 Task: Create a due date automation trigger when advanced on, 2 days before a card is due add dates starting this month at 11:00 AM.
Action: Mouse moved to (904, 277)
Screenshot: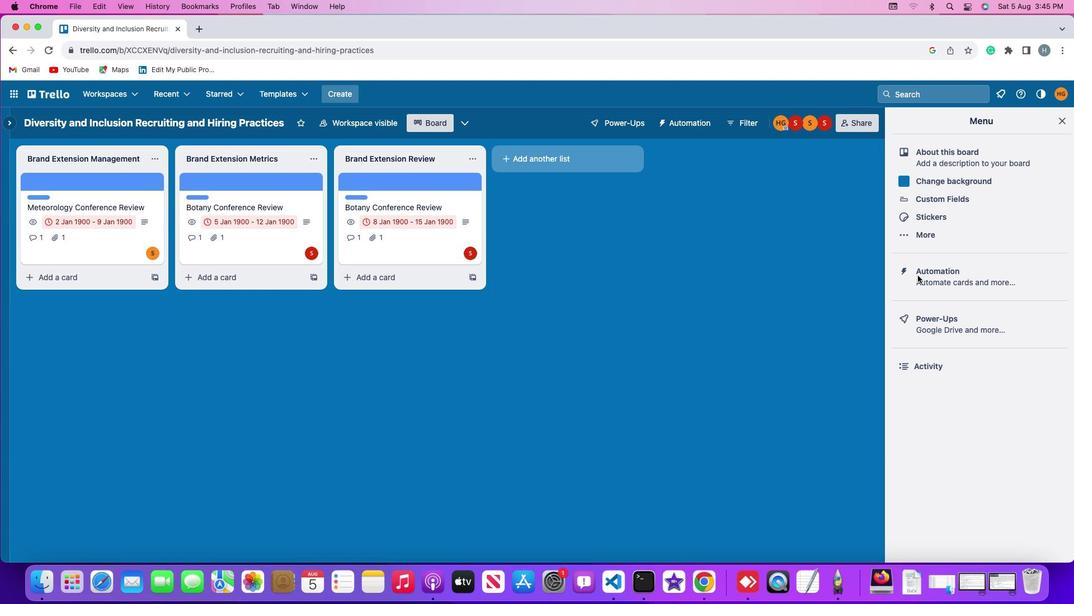 
Action: Mouse pressed left at (904, 277)
Screenshot: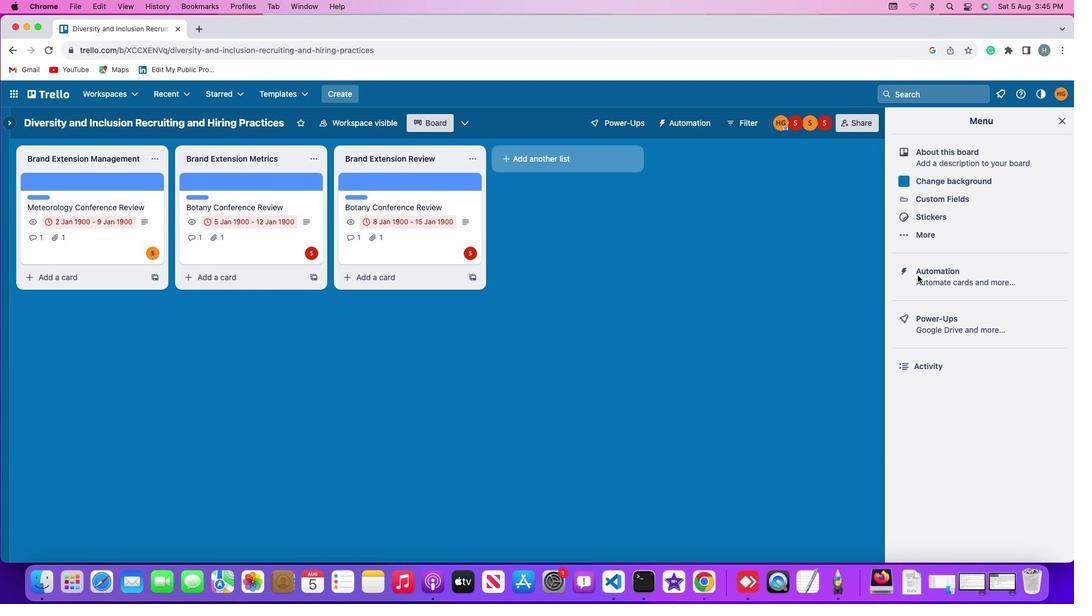 
Action: Mouse pressed left at (904, 277)
Screenshot: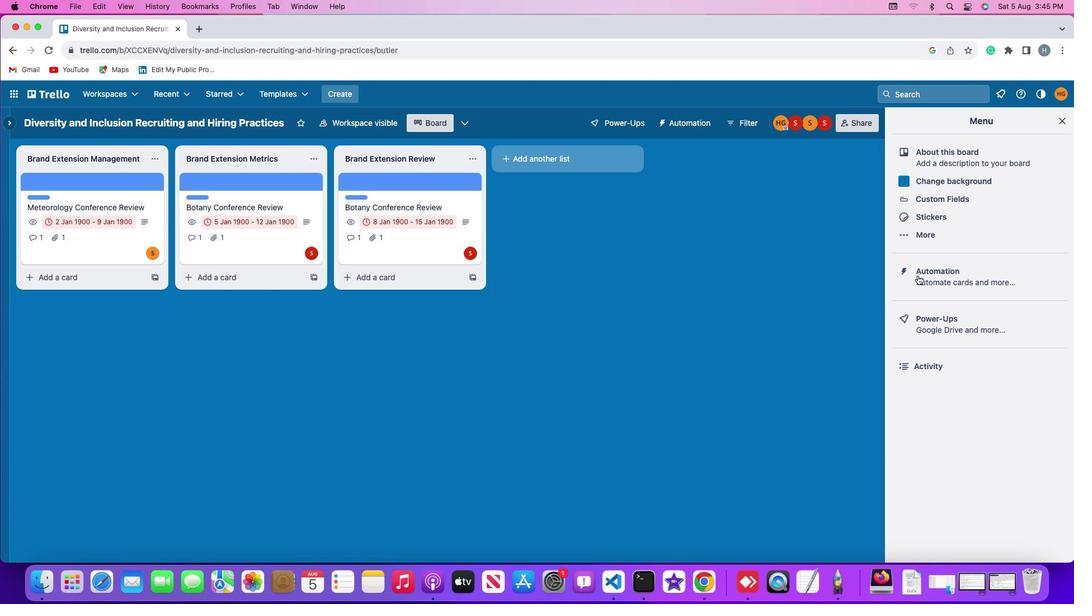 
Action: Mouse moved to (88, 262)
Screenshot: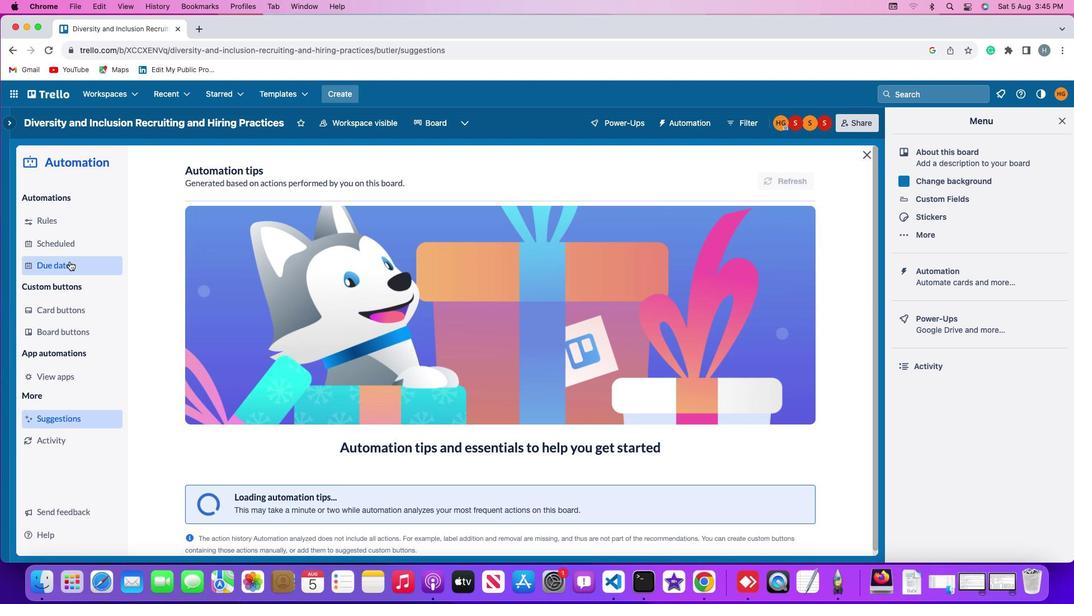 
Action: Mouse pressed left at (88, 262)
Screenshot: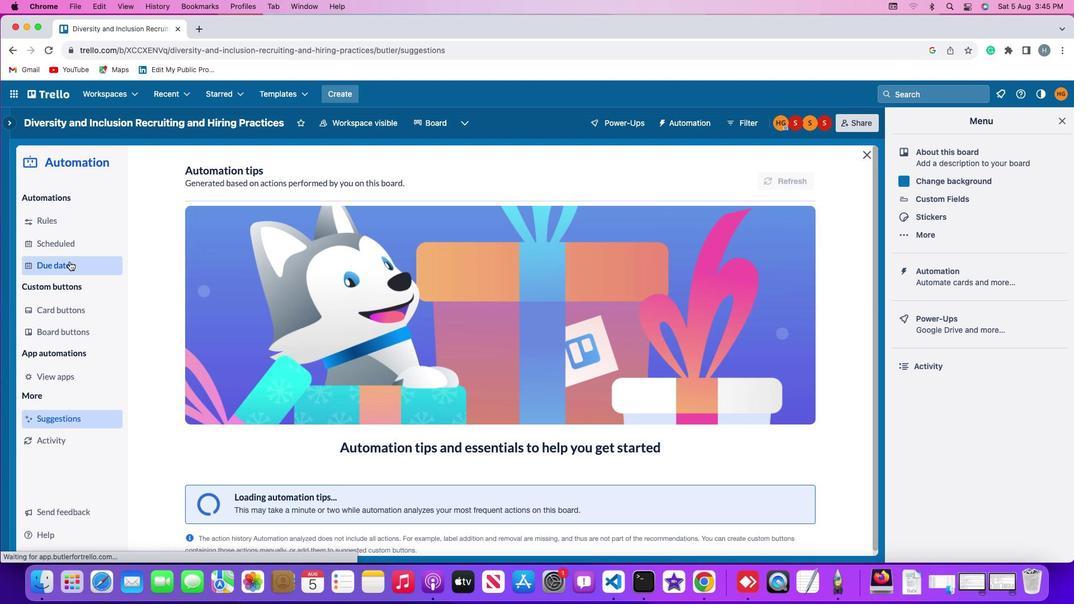
Action: Mouse moved to (758, 176)
Screenshot: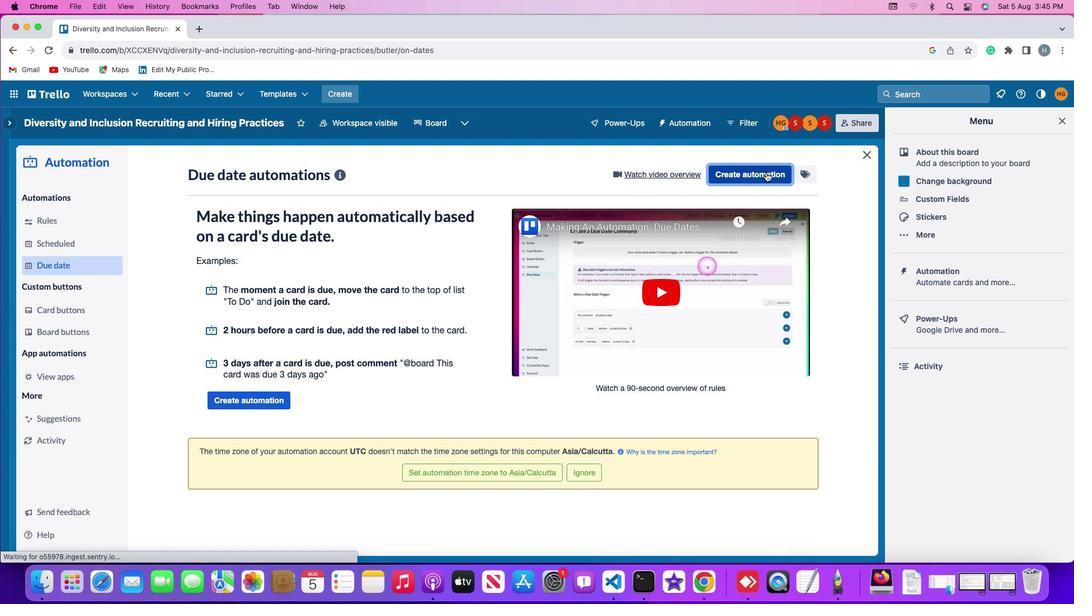 
Action: Mouse pressed left at (758, 176)
Screenshot: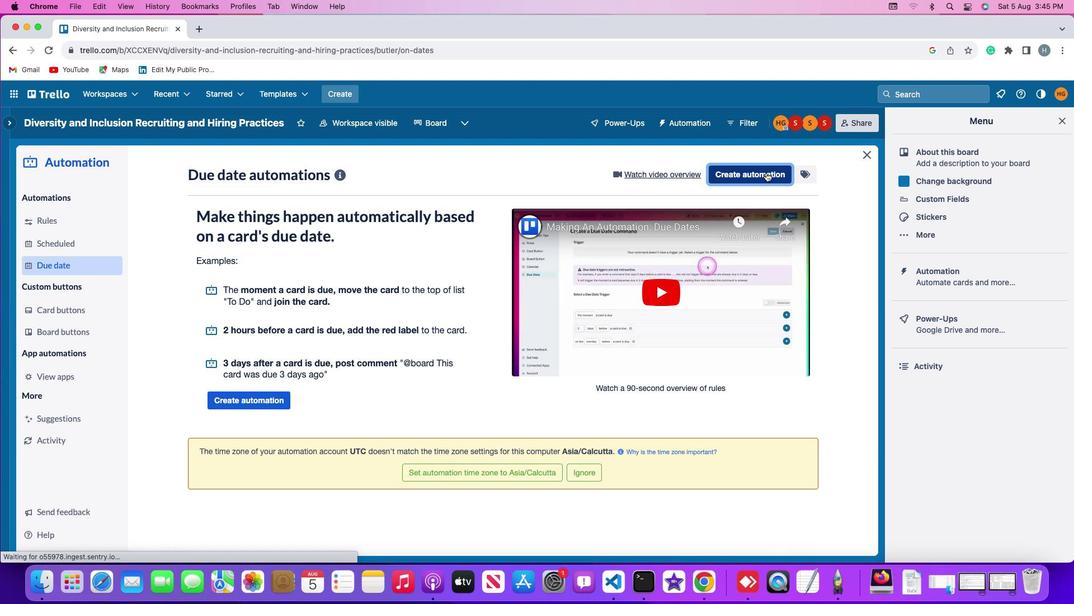 
Action: Mouse moved to (529, 283)
Screenshot: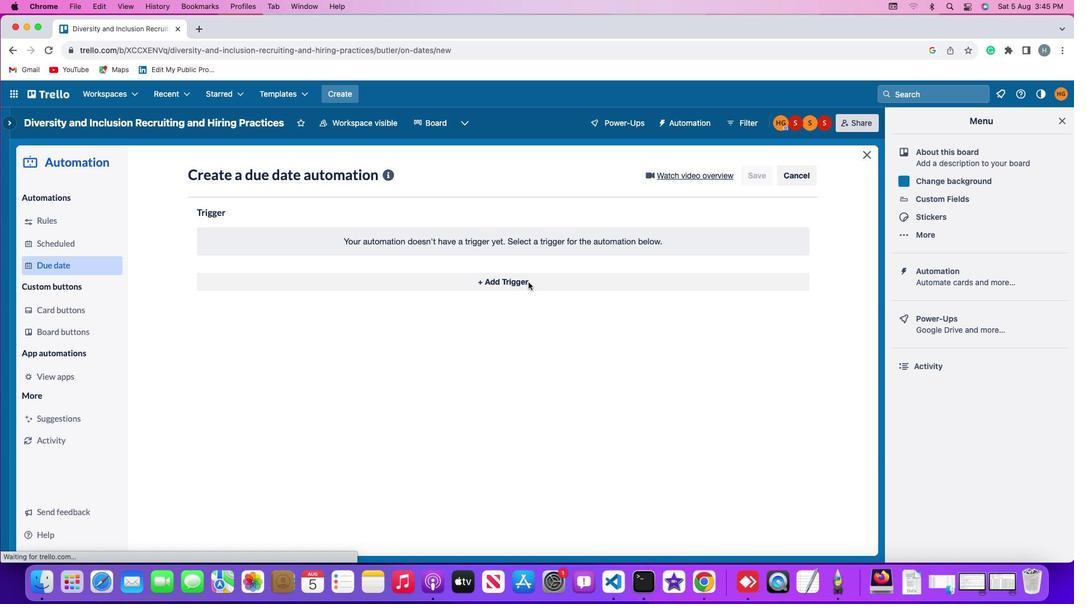 
Action: Mouse pressed left at (529, 283)
Screenshot: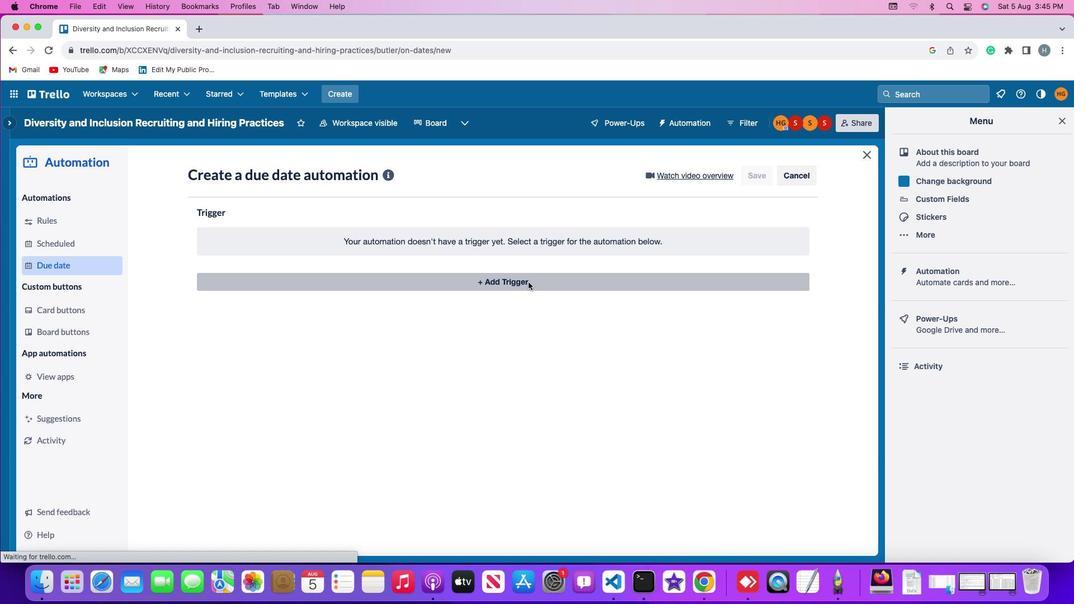 
Action: Mouse moved to (235, 447)
Screenshot: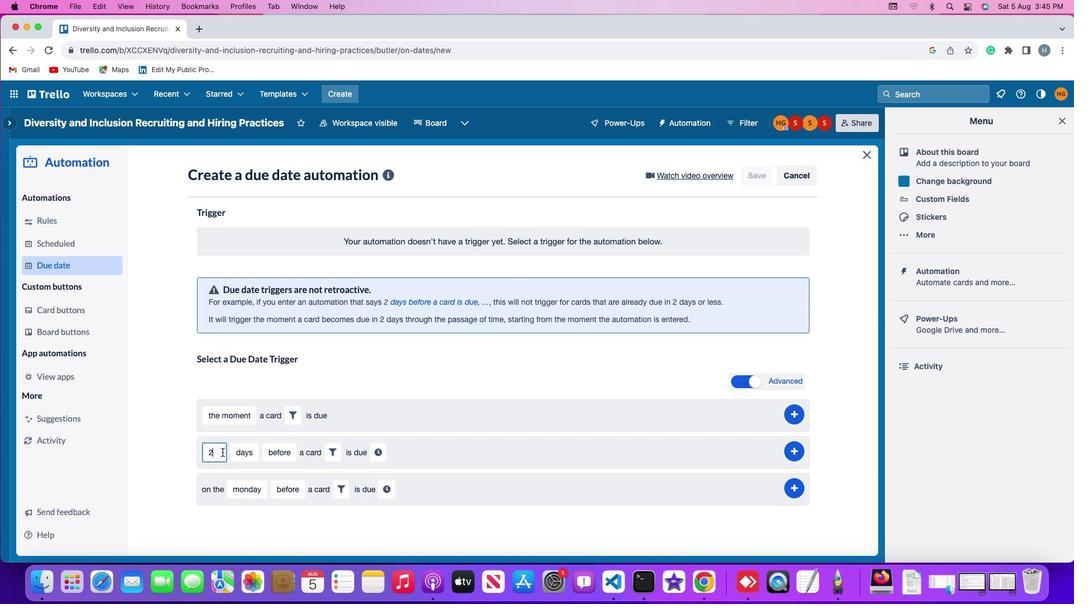 
Action: Mouse pressed left at (235, 447)
Screenshot: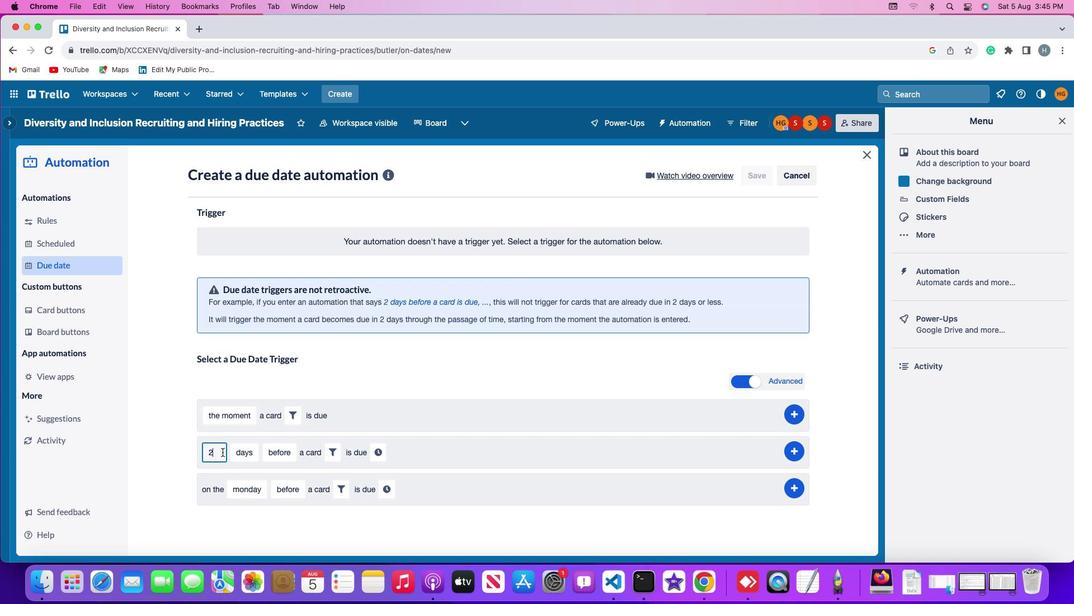 
Action: Mouse moved to (234, 448)
Screenshot: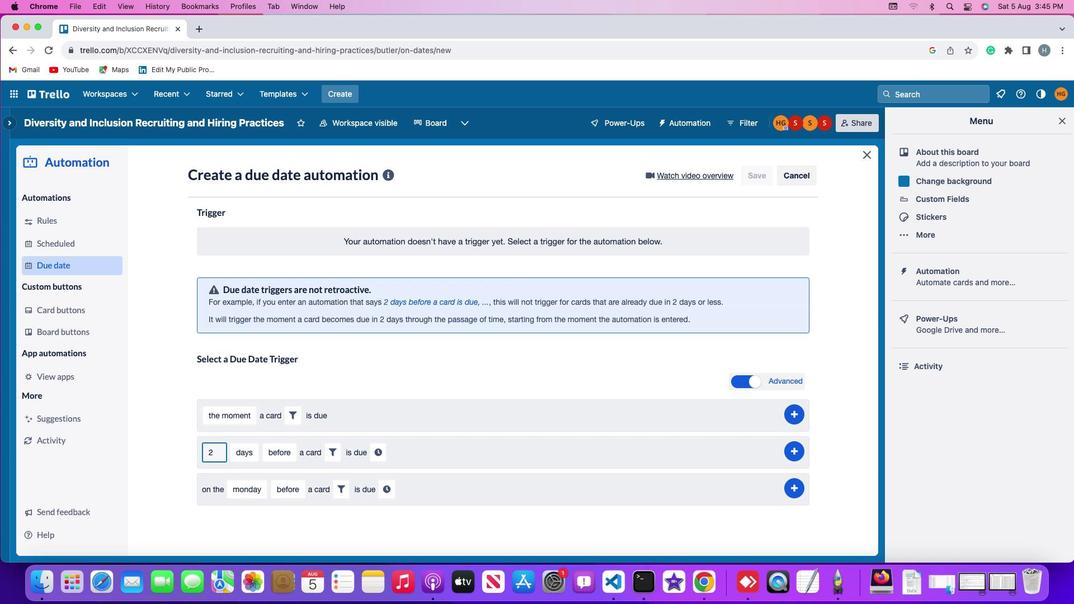 
Action: Key pressed Key.backspace'2'
Screenshot: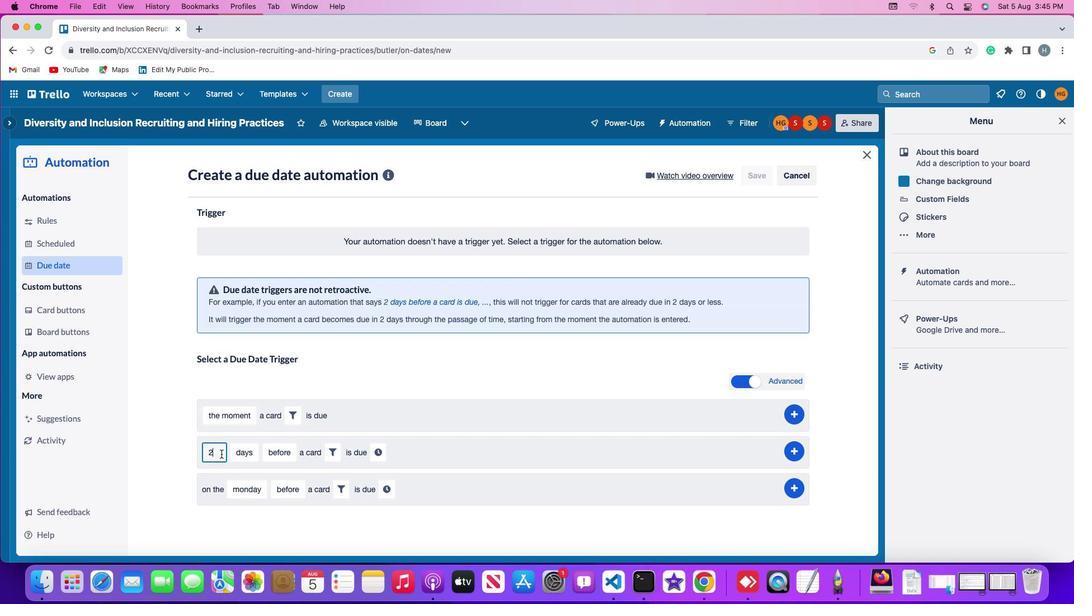 
Action: Mouse moved to (242, 447)
Screenshot: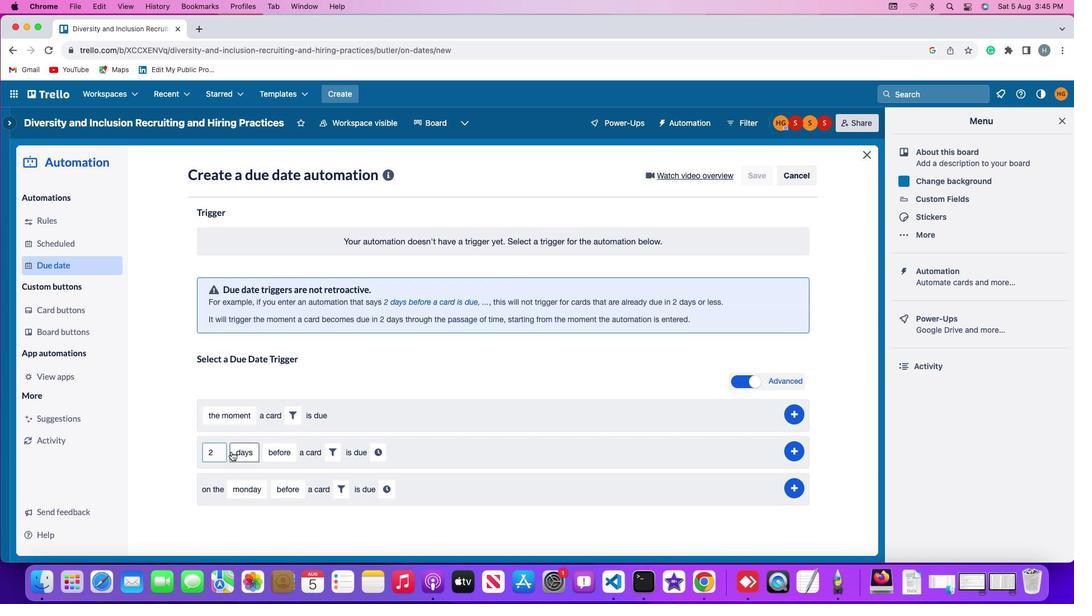 
Action: Mouse pressed left at (242, 447)
Screenshot: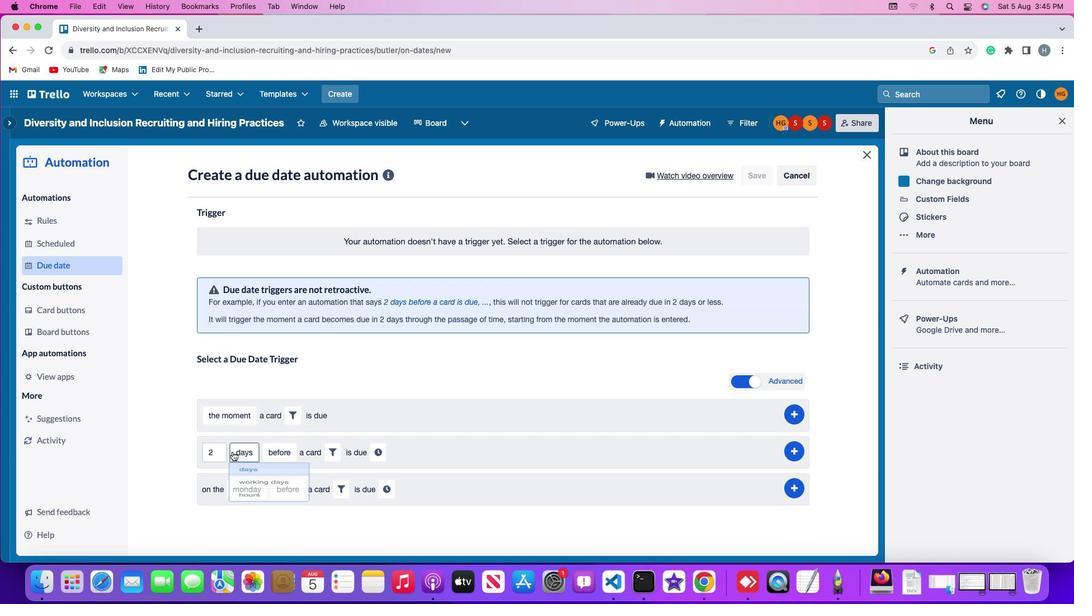 
Action: Mouse moved to (260, 466)
Screenshot: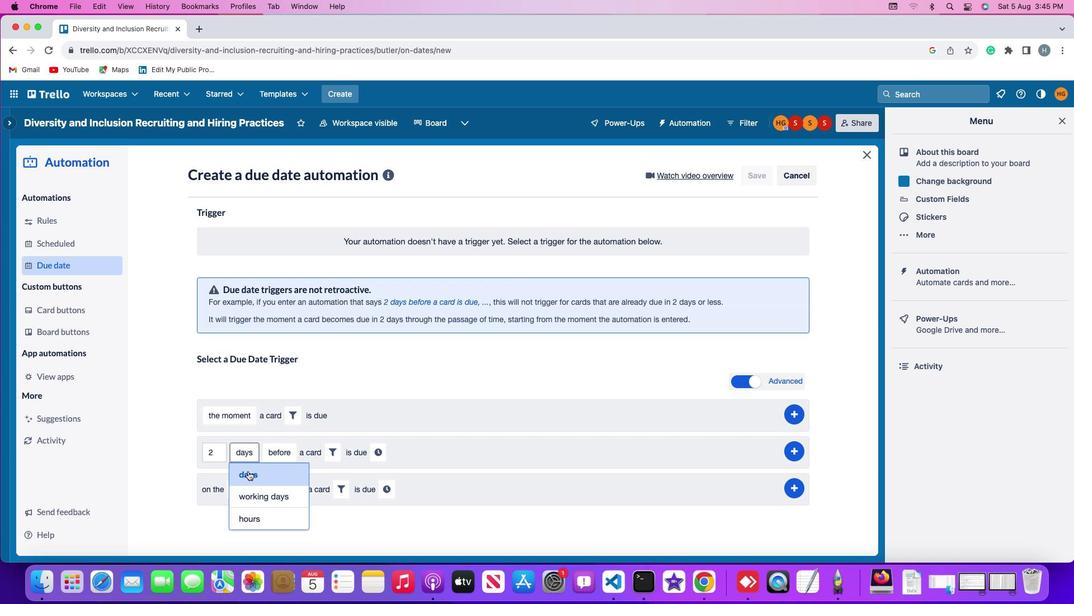 
Action: Mouse pressed left at (260, 466)
Screenshot: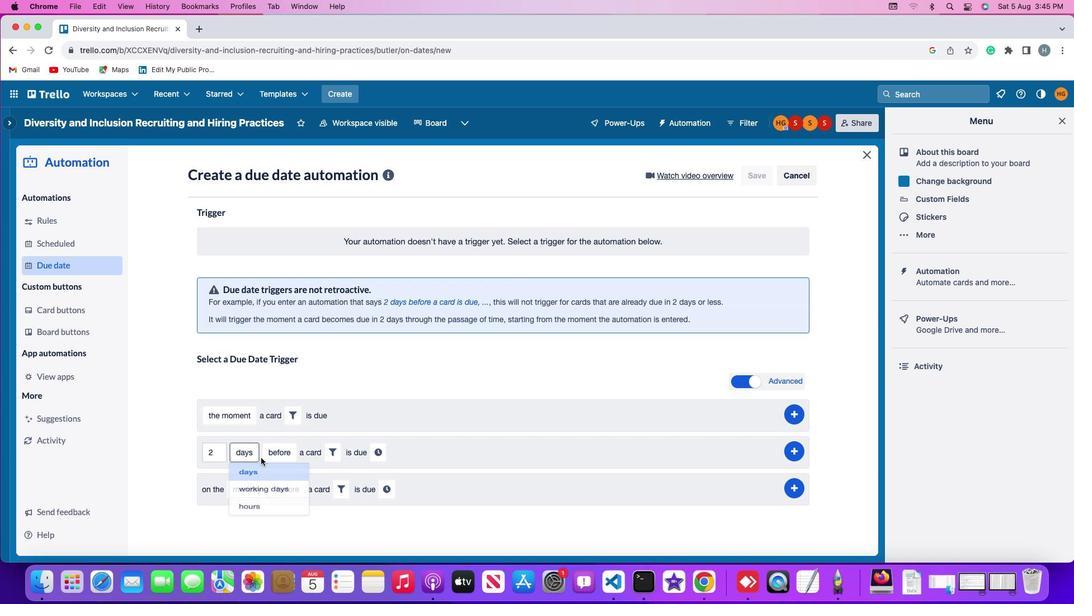 
Action: Mouse moved to (287, 445)
Screenshot: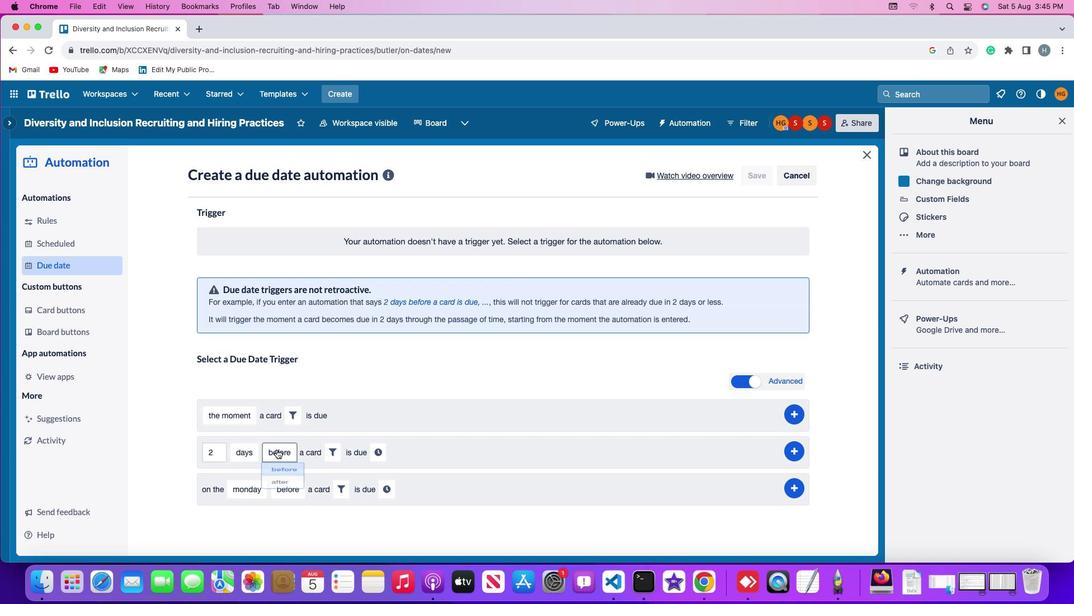 
Action: Mouse pressed left at (287, 445)
Screenshot: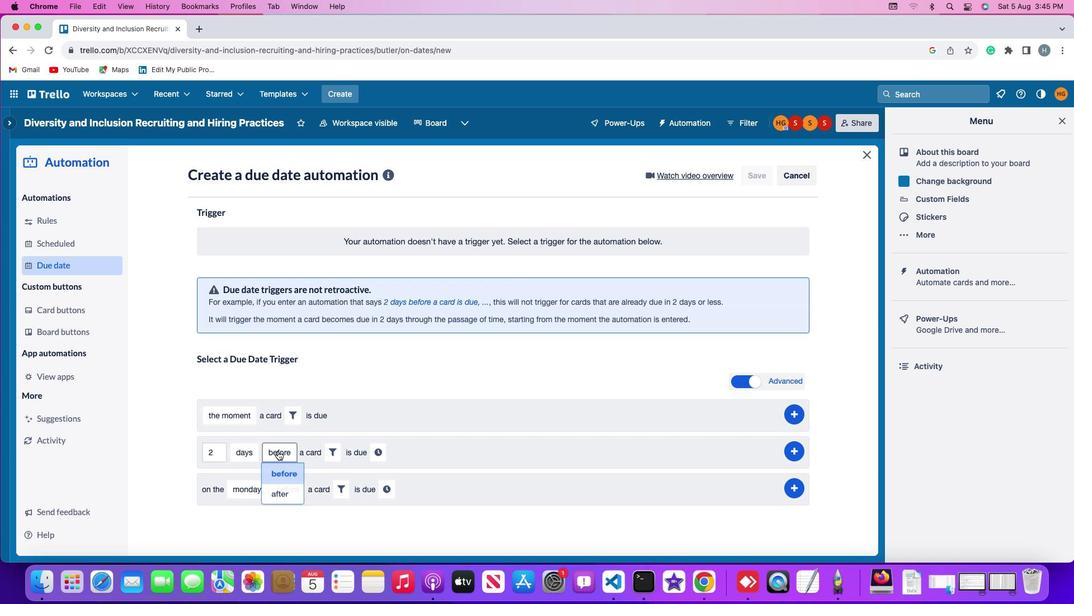 
Action: Mouse moved to (301, 467)
Screenshot: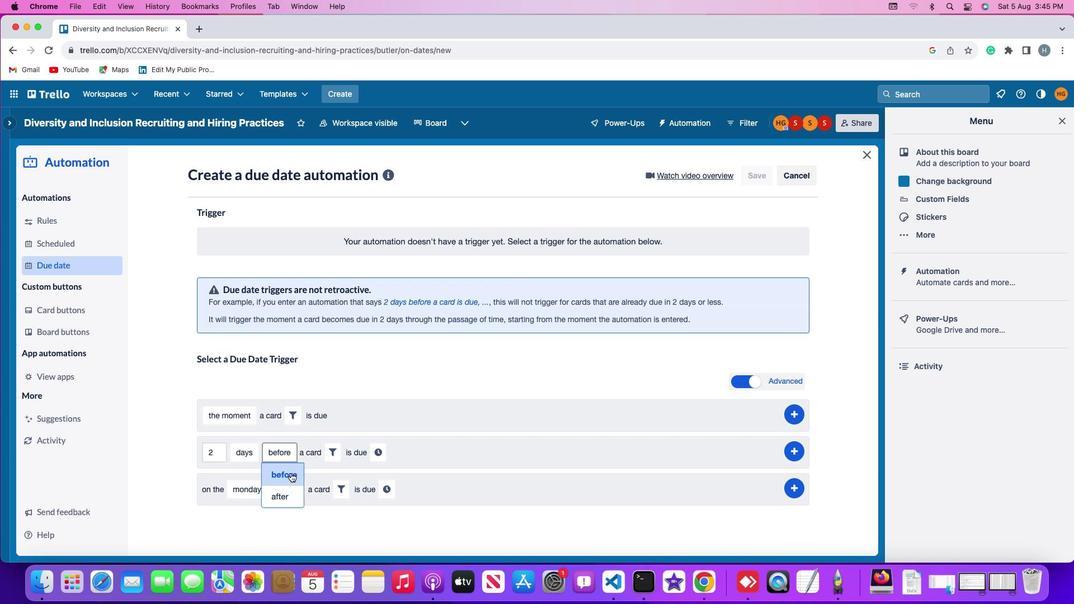 
Action: Mouse pressed left at (301, 467)
Screenshot: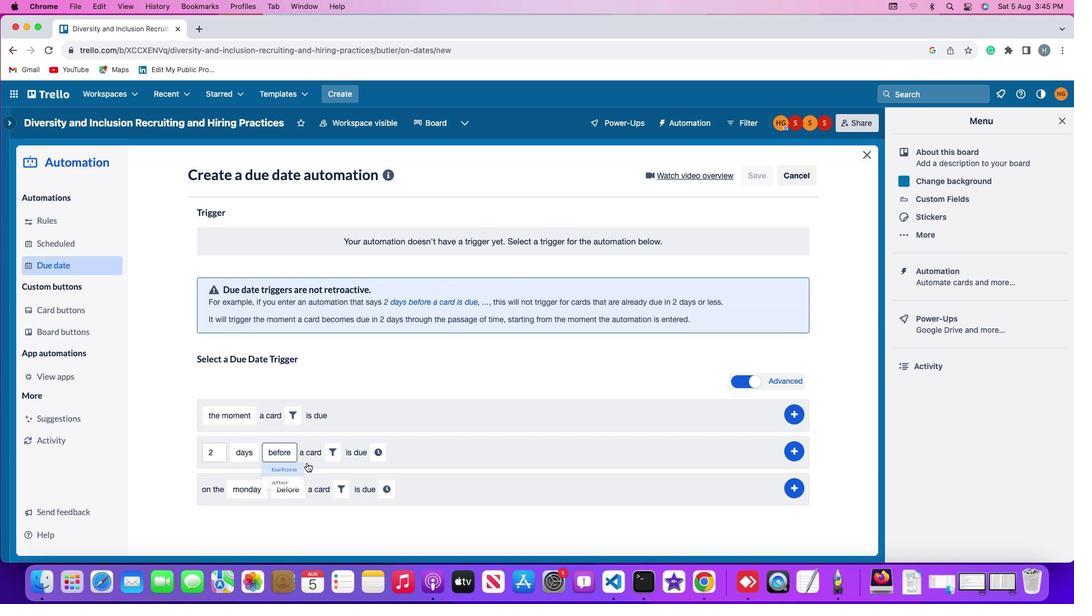 
Action: Mouse moved to (348, 447)
Screenshot: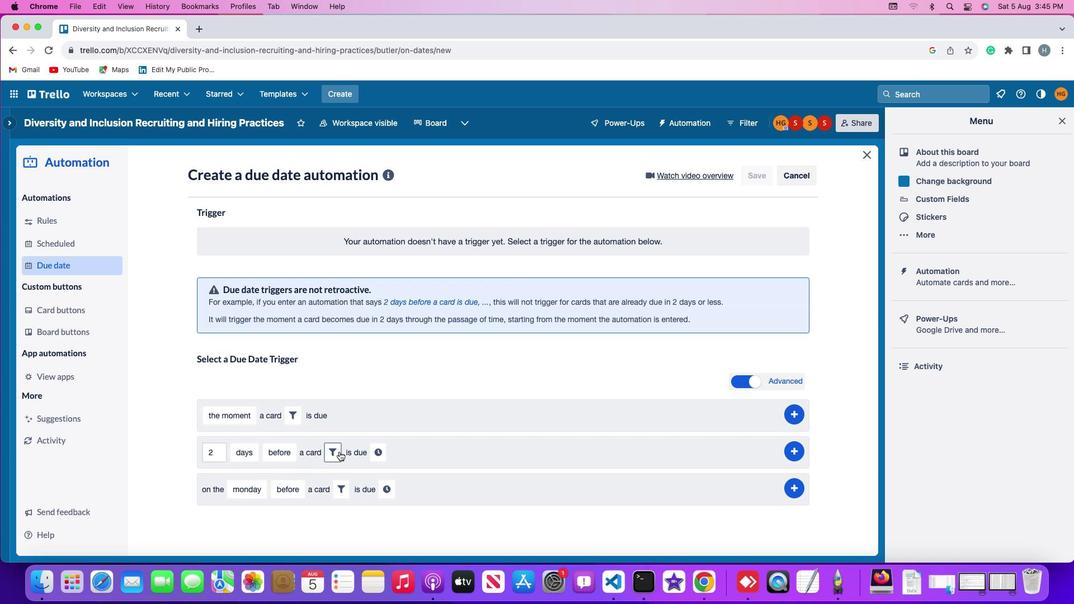 
Action: Mouse pressed left at (348, 447)
Screenshot: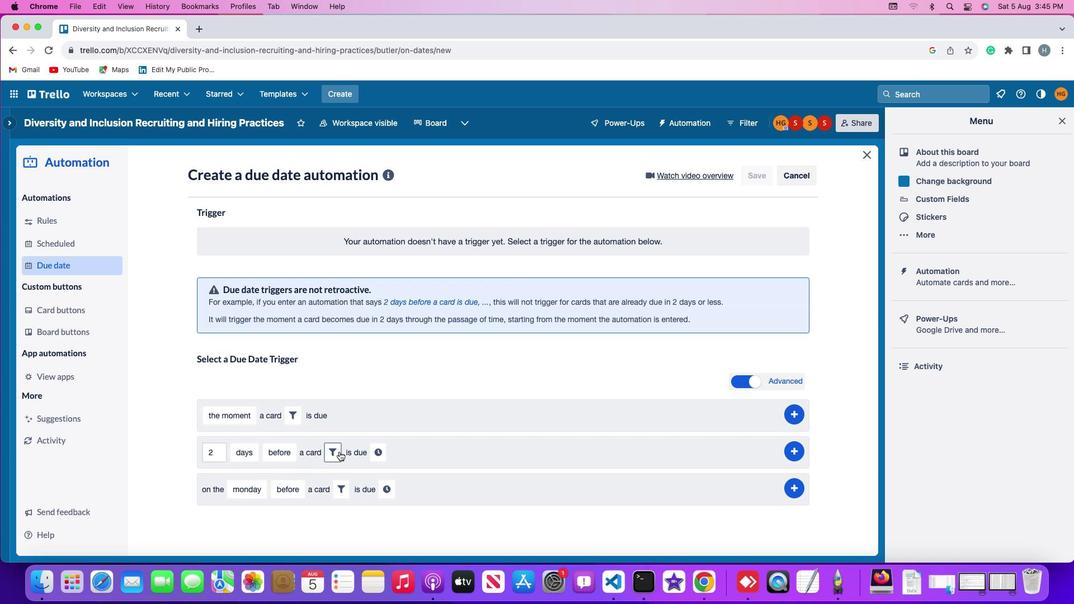 
Action: Mouse moved to (399, 478)
Screenshot: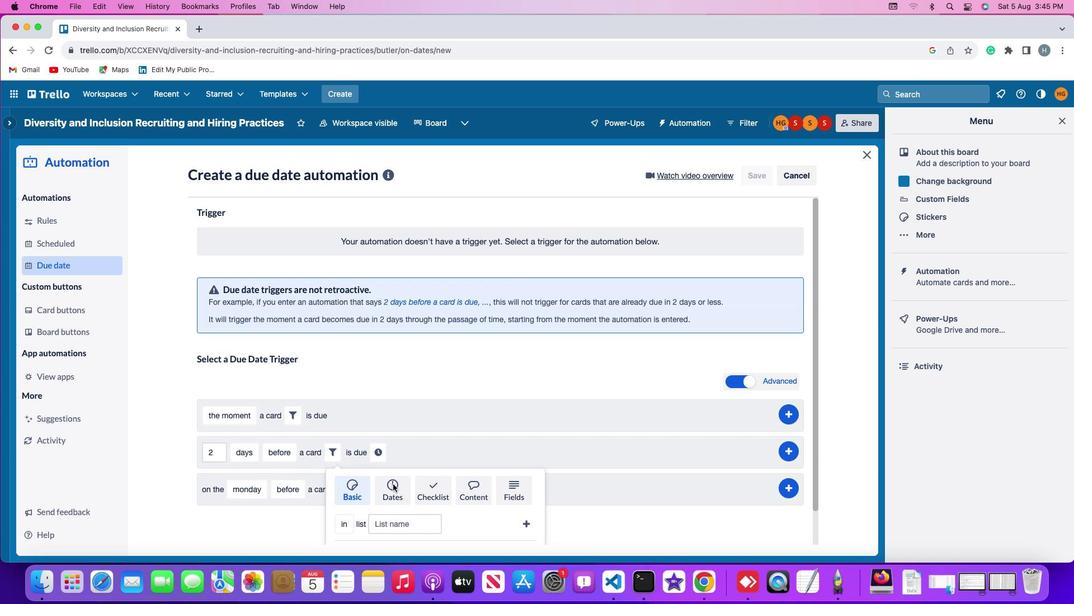 
Action: Mouse pressed left at (399, 478)
Screenshot: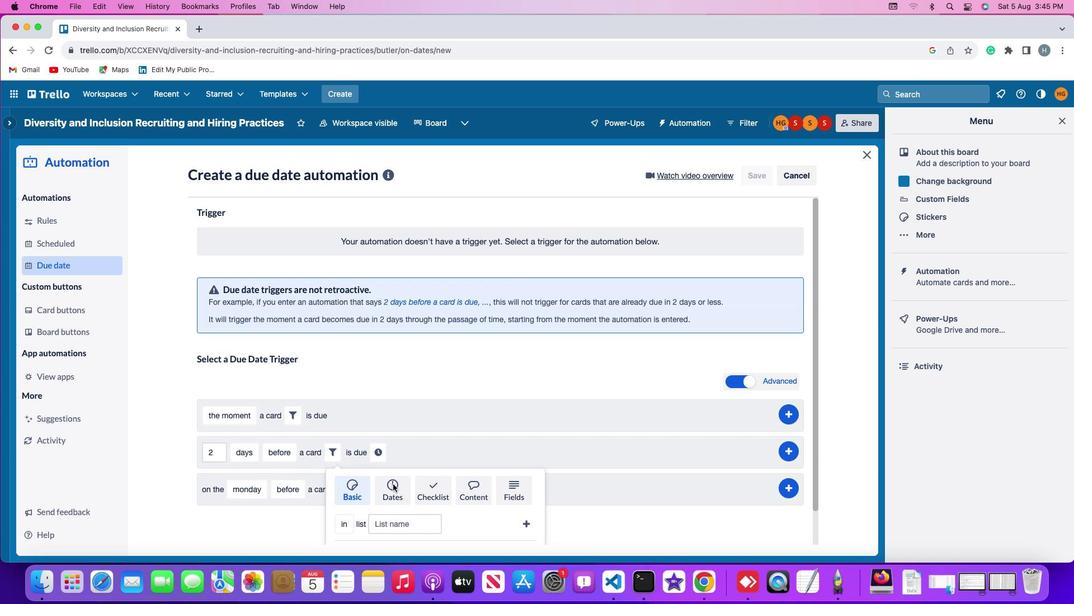 
Action: Mouse moved to (400, 478)
Screenshot: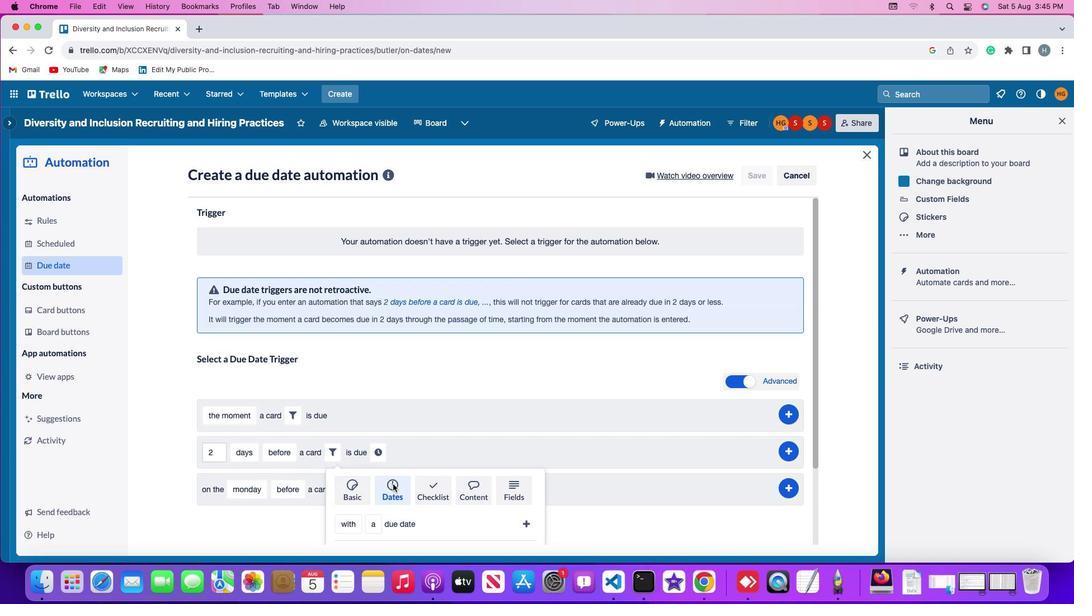
Action: Mouse scrolled (400, 478) with delta (21, 9)
Screenshot: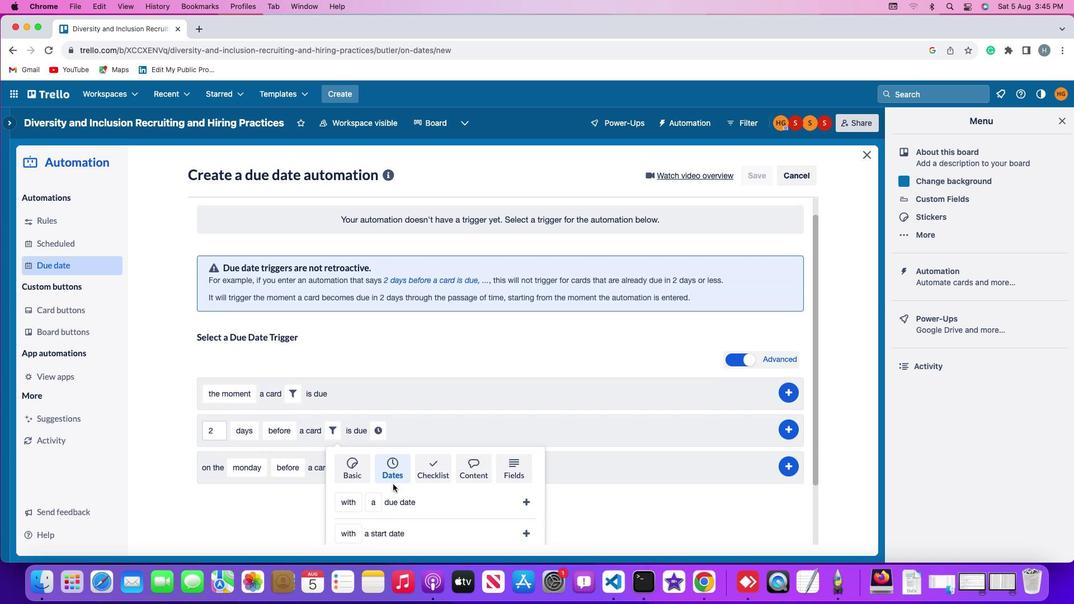 
Action: Mouse scrolled (400, 478) with delta (21, 9)
Screenshot: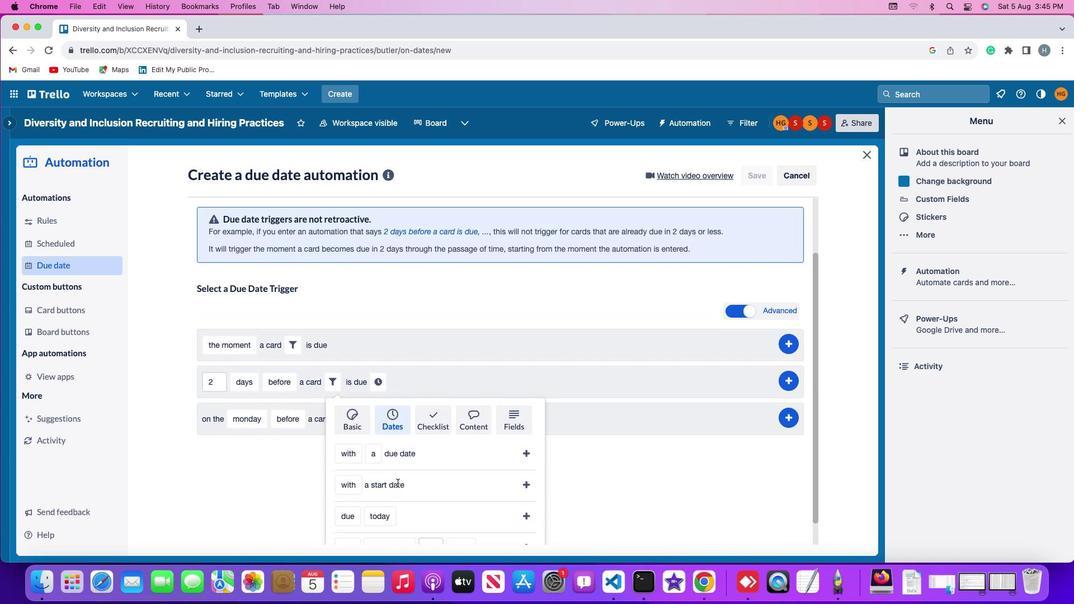 
Action: Mouse scrolled (400, 478) with delta (21, 8)
Screenshot: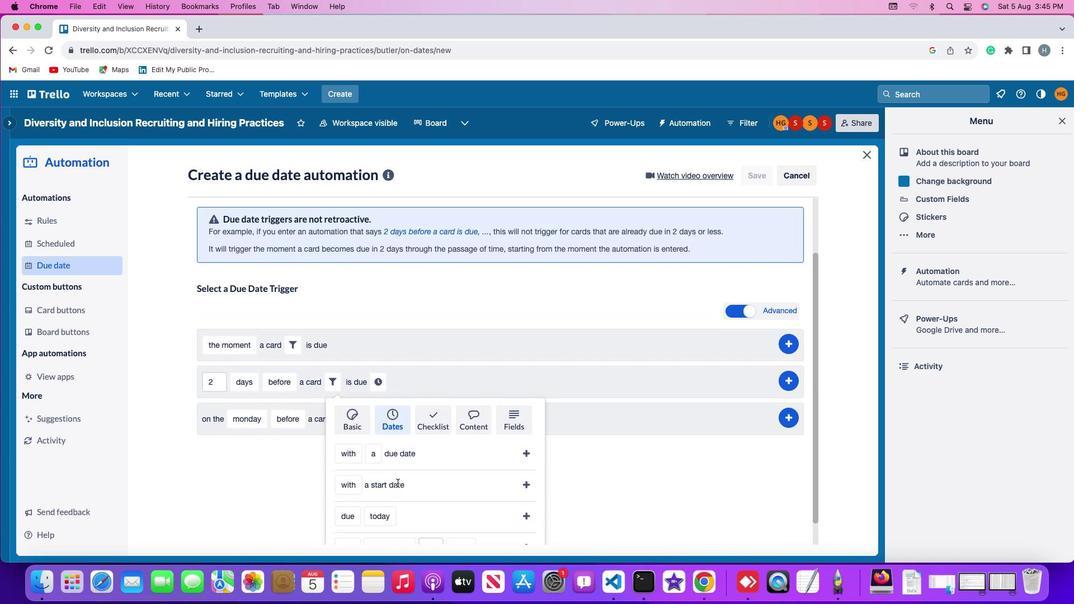 
Action: Mouse scrolled (400, 478) with delta (21, 7)
Screenshot: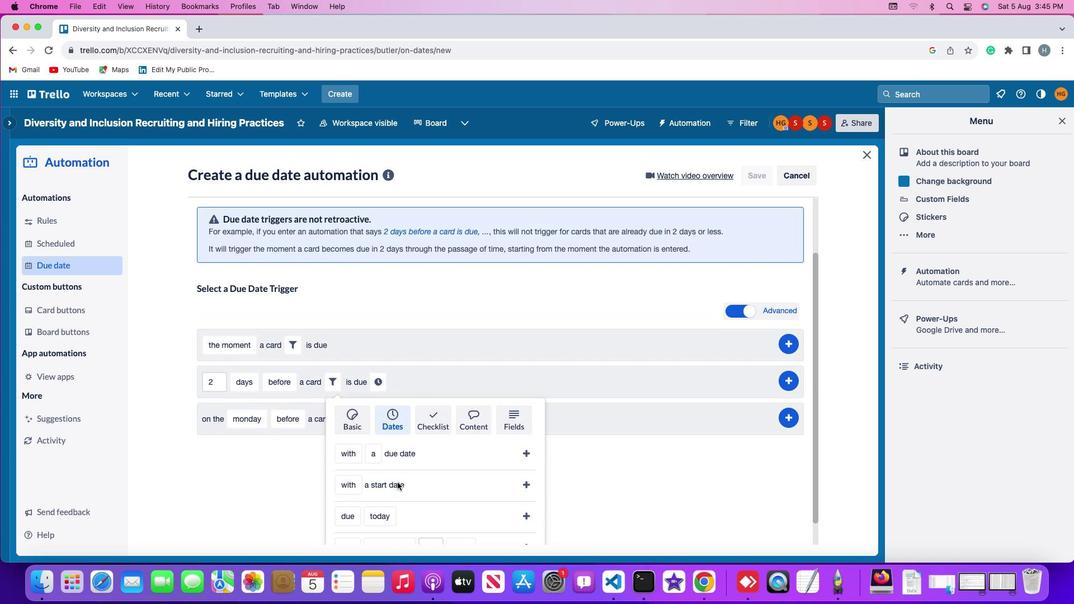 
Action: Mouse scrolled (400, 478) with delta (21, 7)
Screenshot: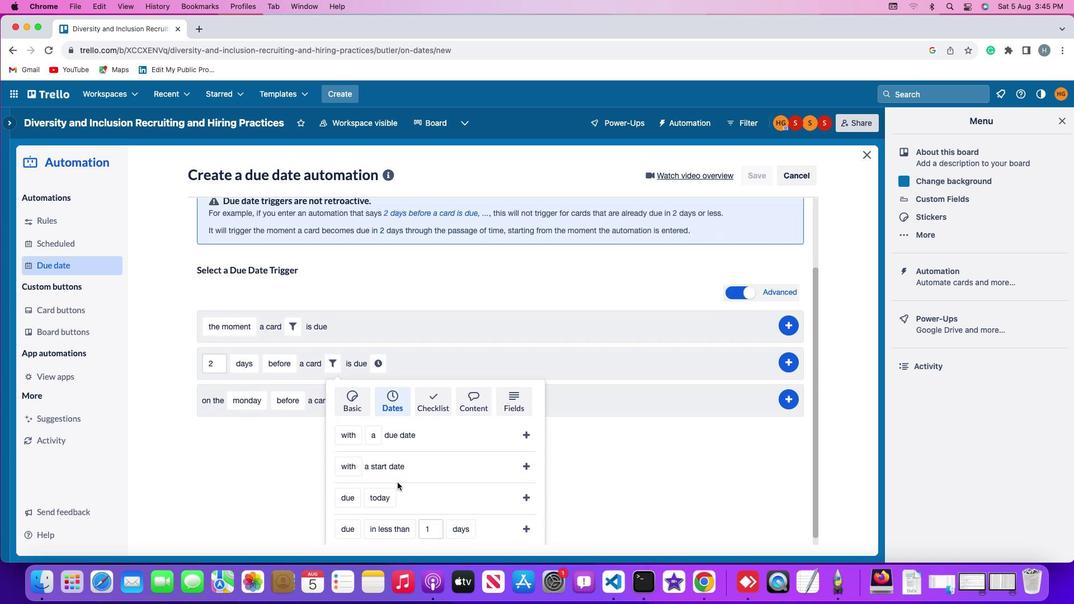 
Action: Mouse scrolled (400, 478) with delta (21, 6)
Screenshot: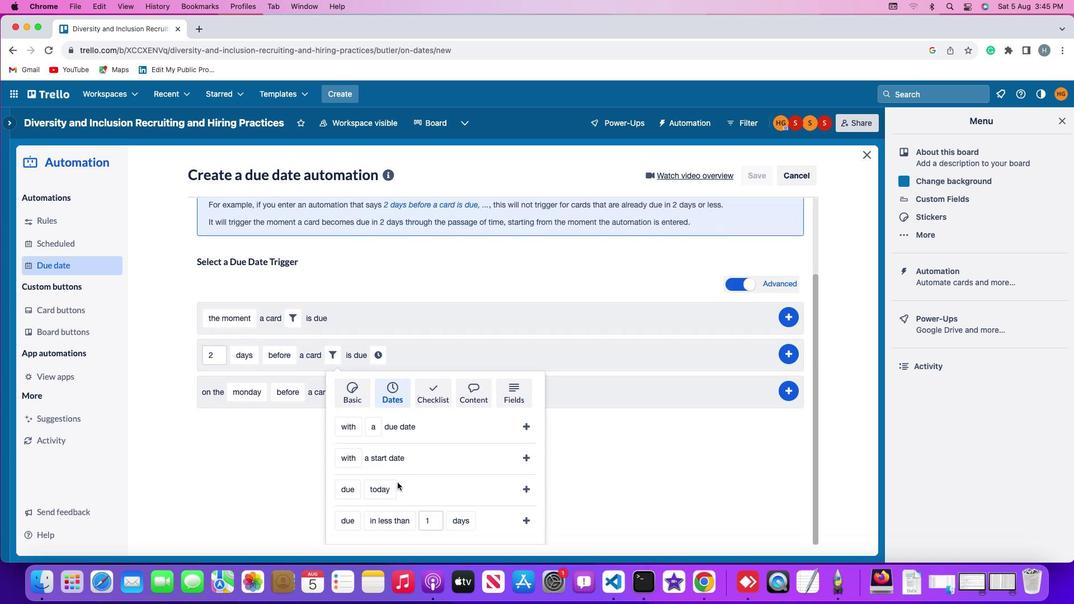 
Action: Mouse moved to (349, 488)
Screenshot: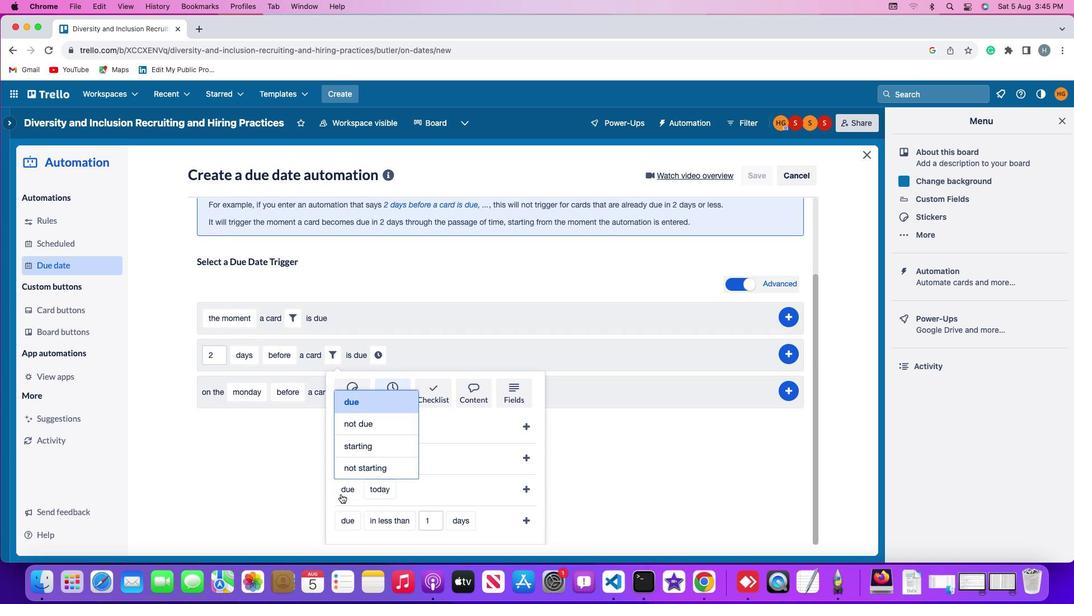 
Action: Mouse pressed left at (349, 488)
Screenshot: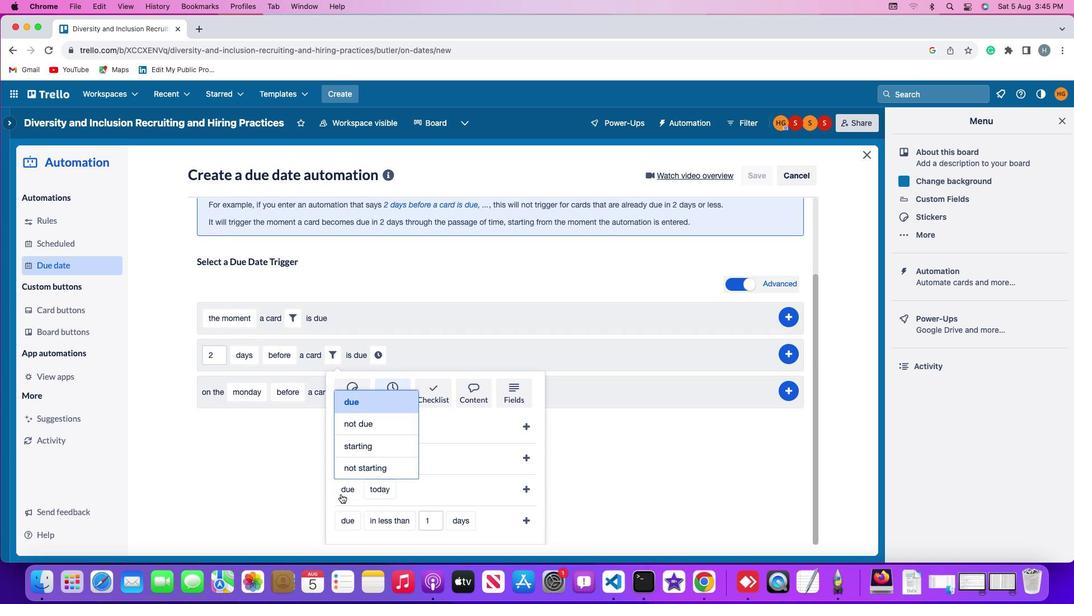 
Action: Mouse moved to (373, 444)
Screenshot: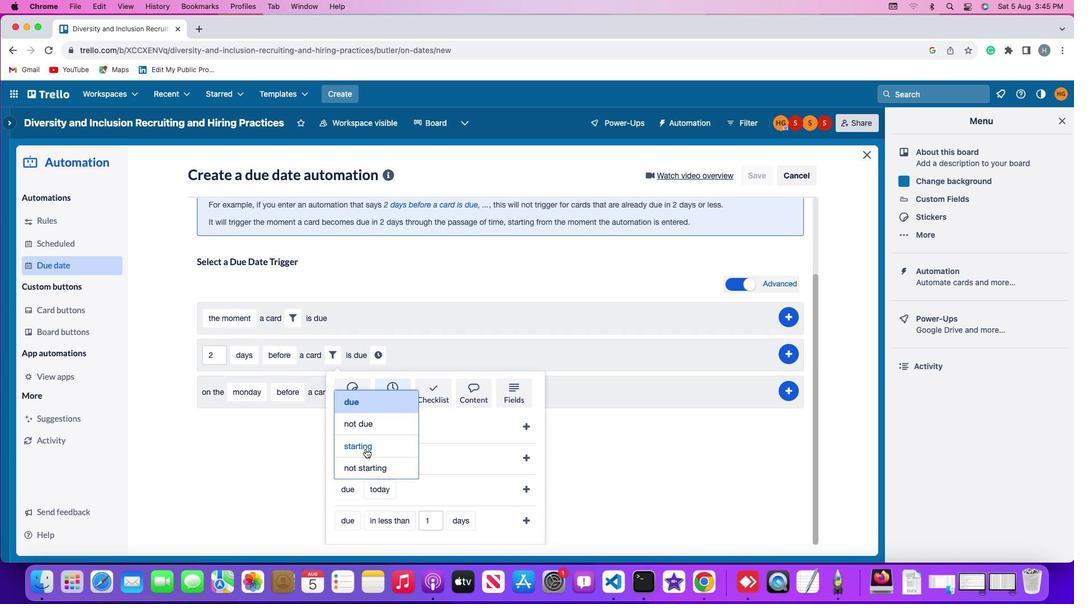 
Action: Mouse pressed left at (373, 444)
Screenshot: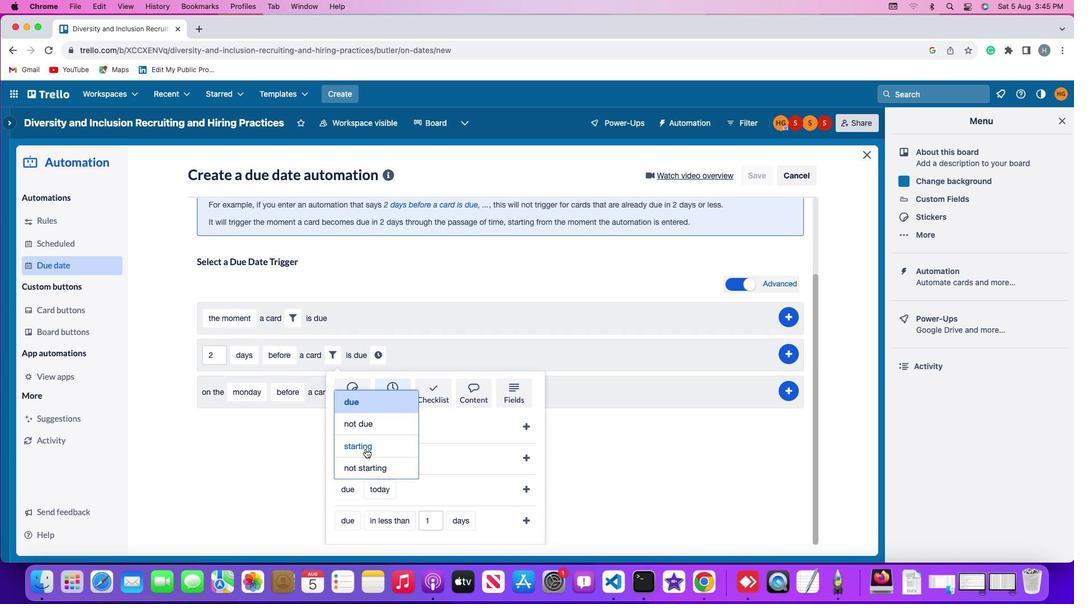 
Action: Mouse moved to (399, 482)
Screenshot: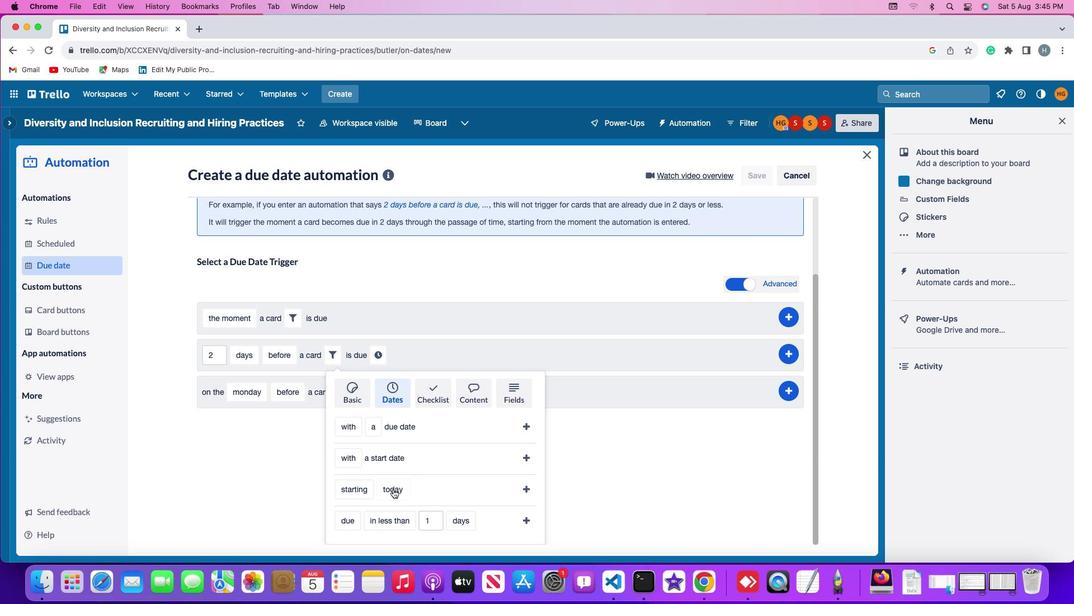 
Action: Mouse pressed left at (399, 482)
Screenshot: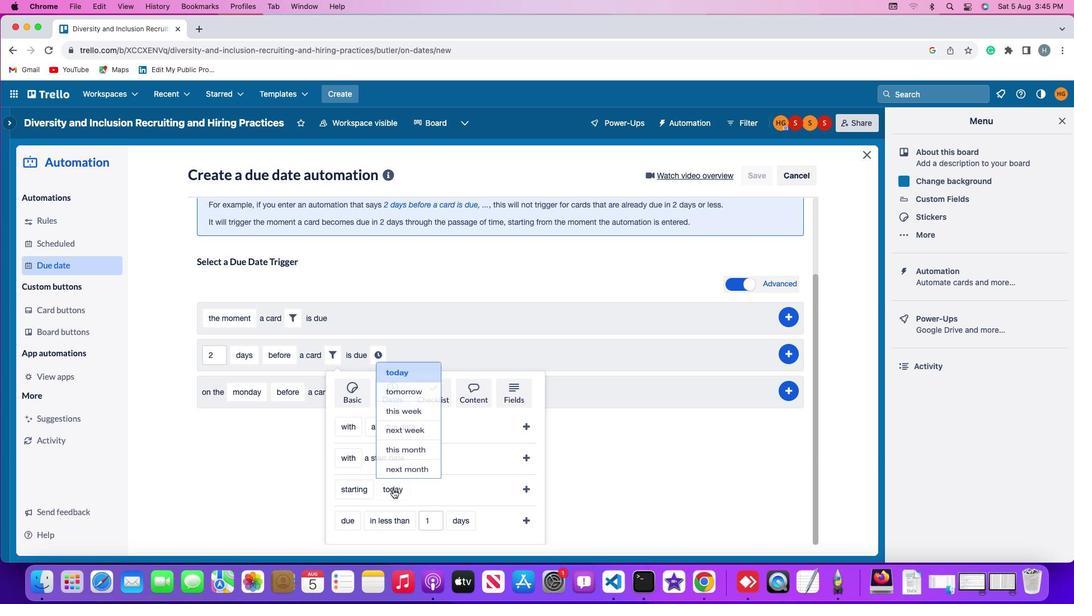 
Action: Mouse moved to (417, 440)
Screenshot: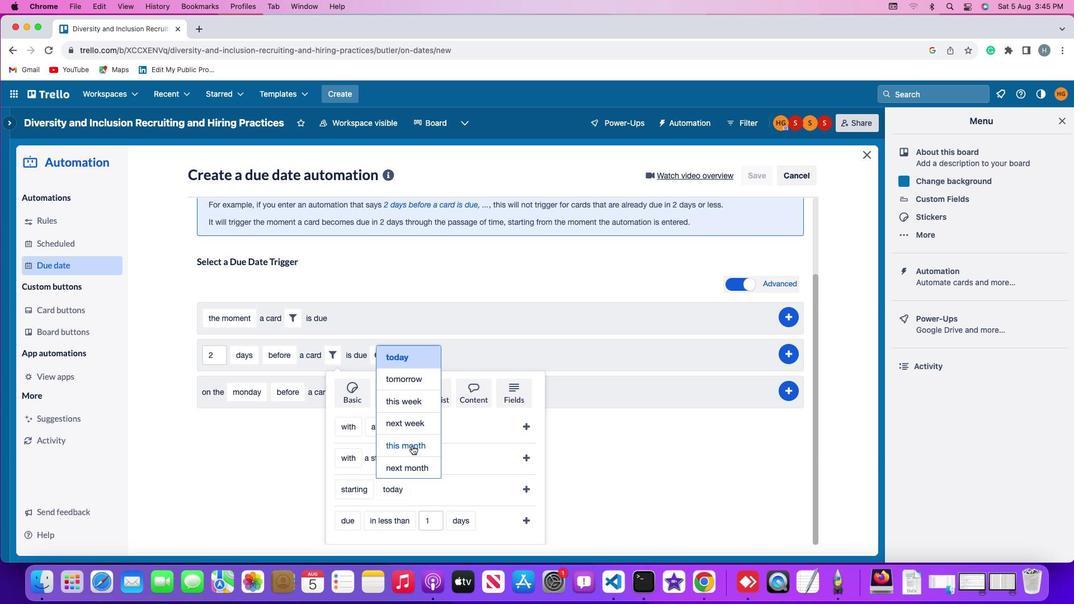 
Action: Mouse pressed left at (417, 440)
Screenshot: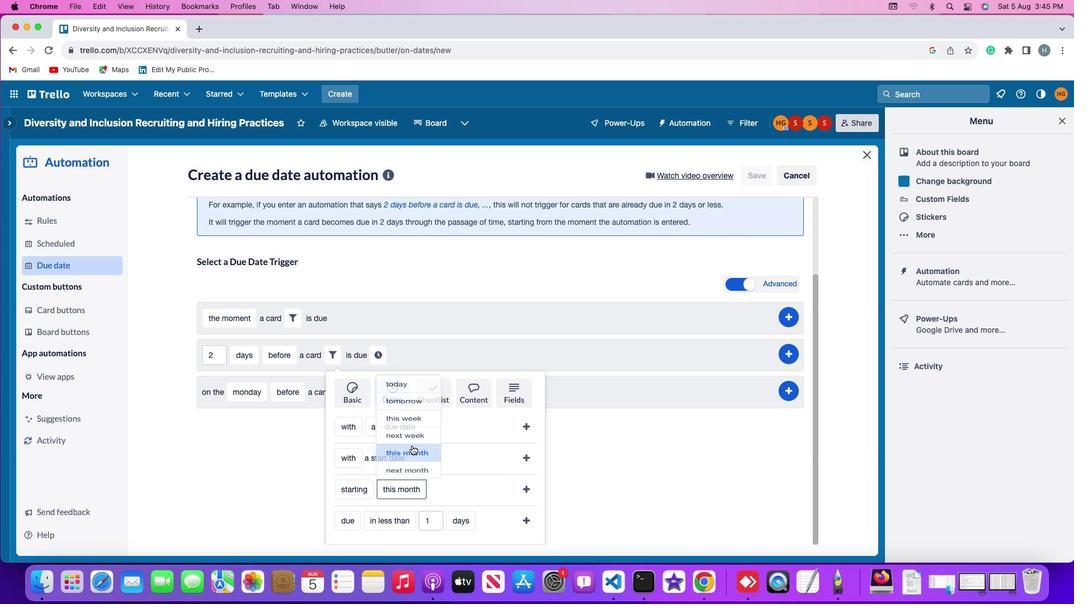 
Action: Mouse moved to (528, 480)
Screenshot: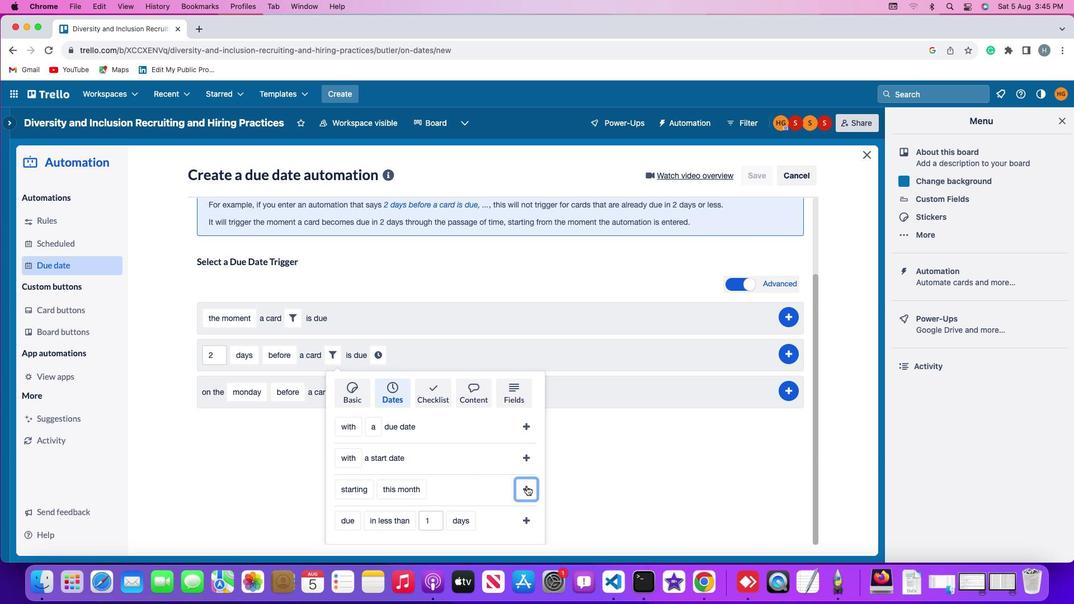 
Action: Mouse pressed left at (528, 480)
Screenshot: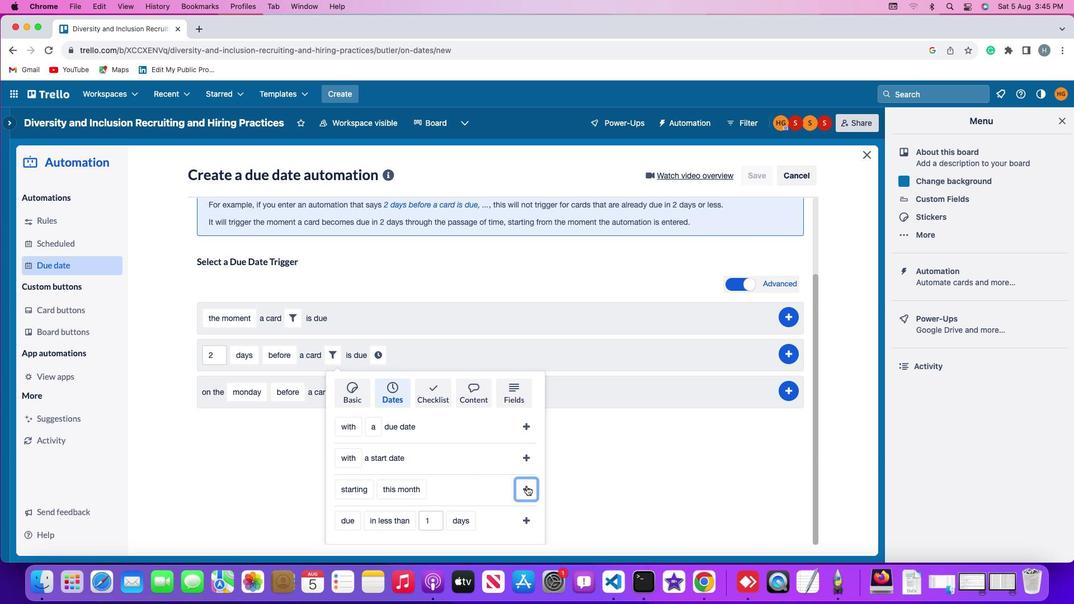 
Action: Mouse moved to (480, 440)
Screenshot: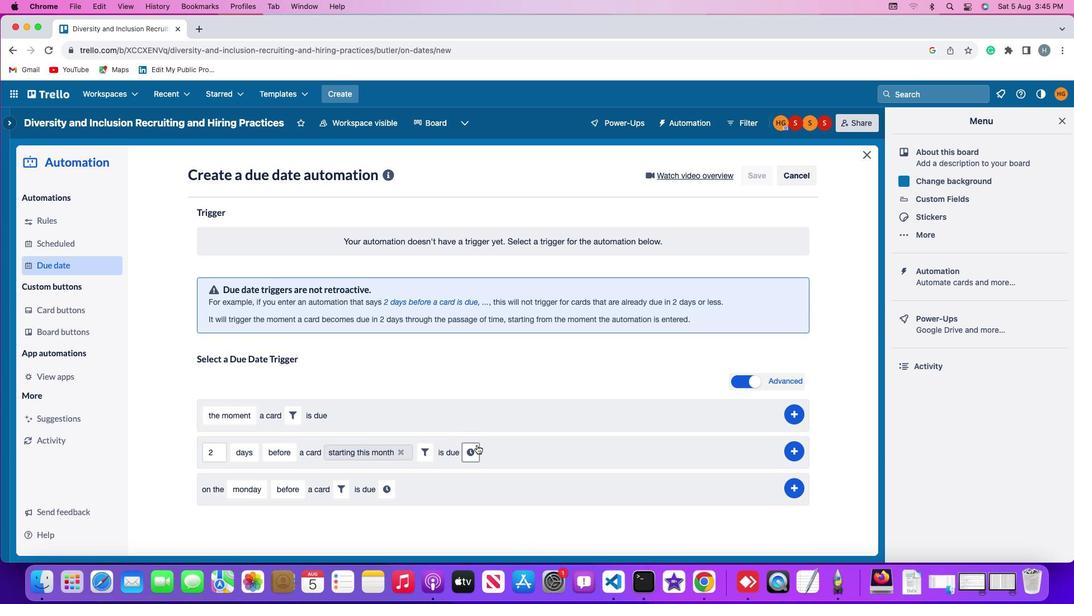 
Action: Mouse pressed left at (480, 440)
Screenshot: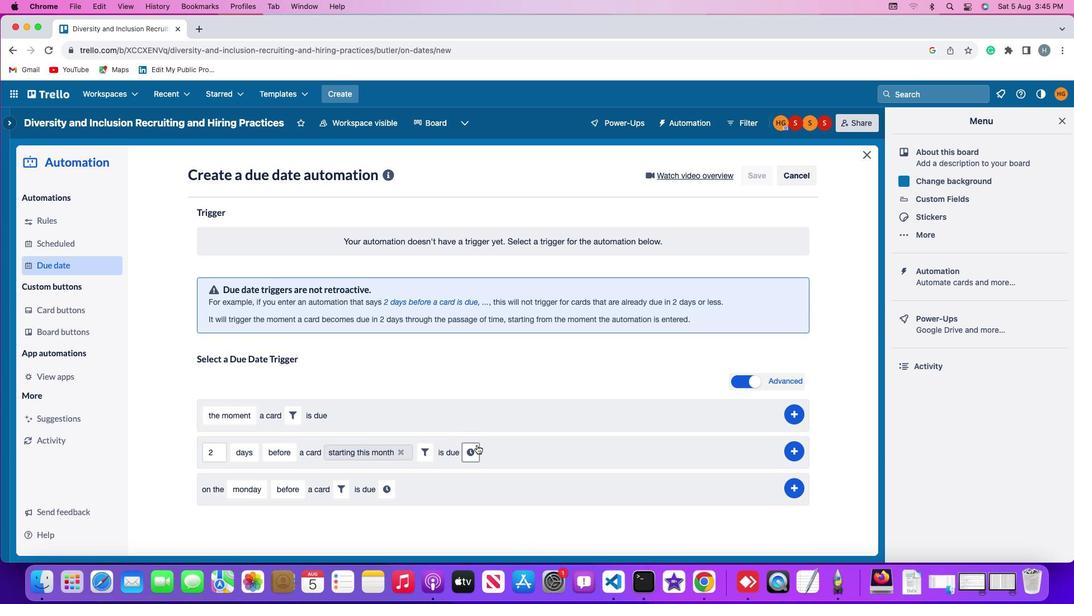 
Action: Mouse moved to (494, 451)
Screenshot: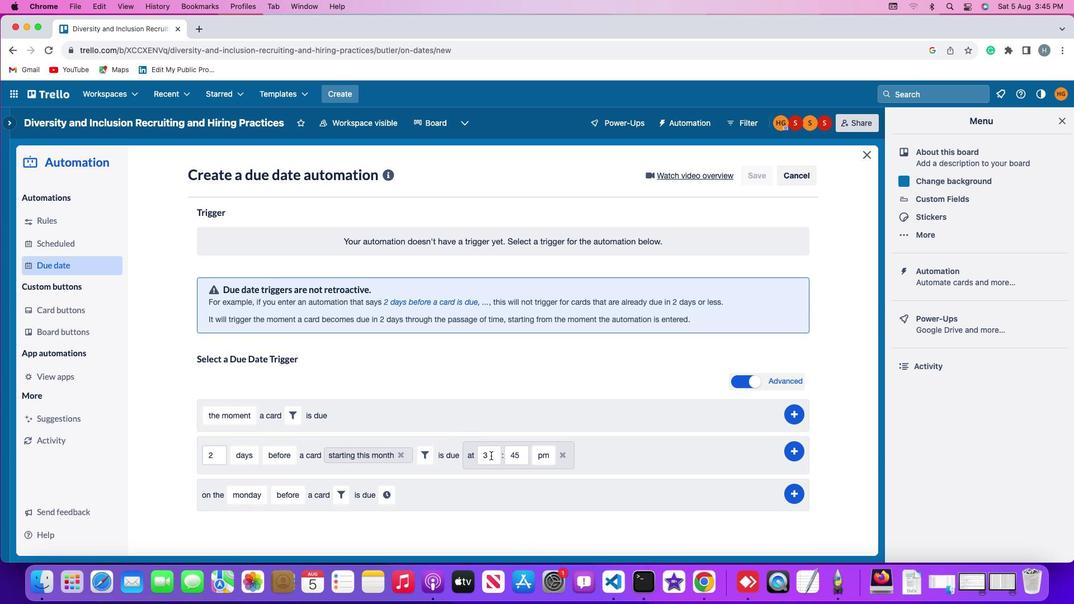 
Action: Mouse pressed left at (494, 451)
Screenshot: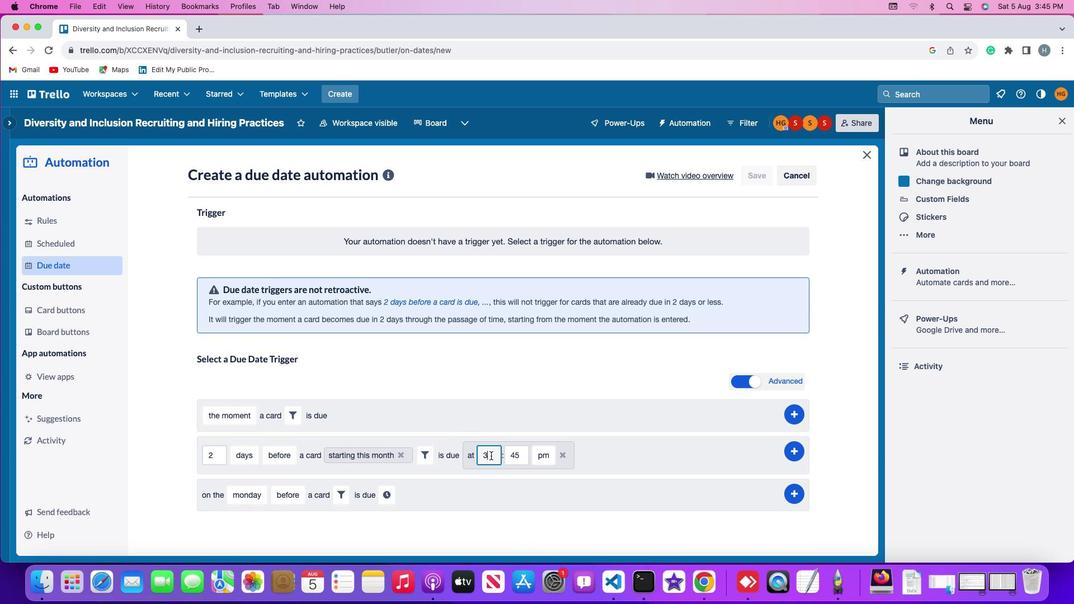 
Action: Key pressed Key.backspace'1''1'
Screenshot: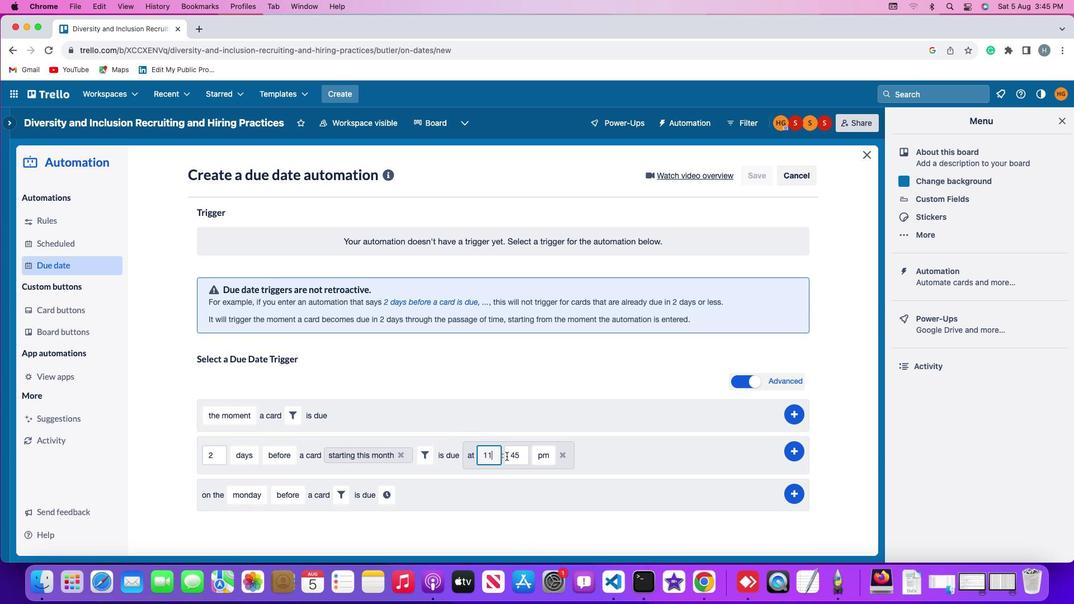 
Action: Mouse moved to (522, 450)
Screenshot: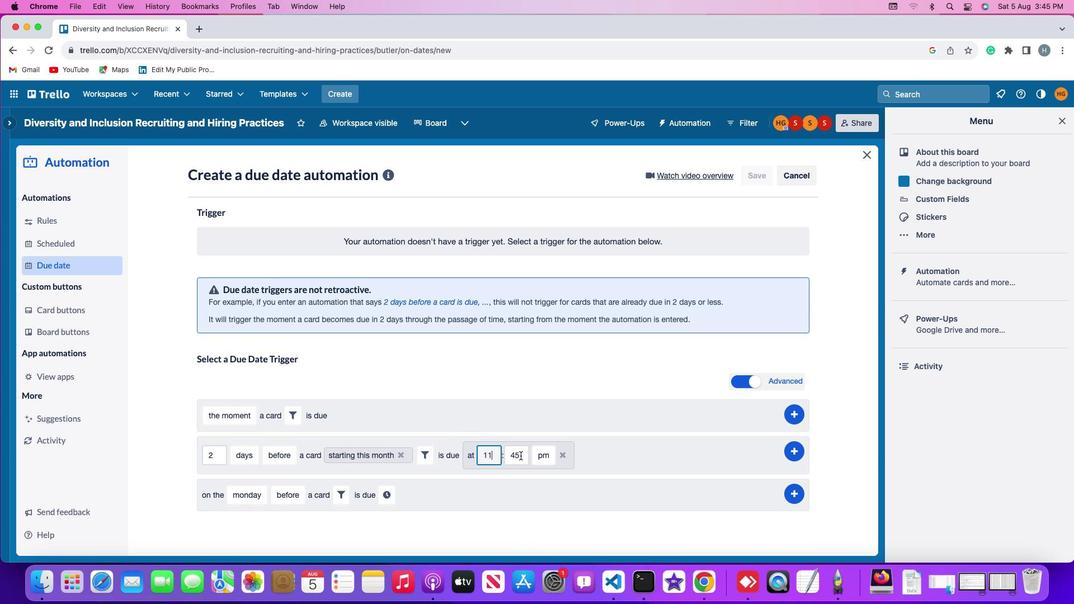 
Action: Mouse pressed left at (522, 450)
Screenshot: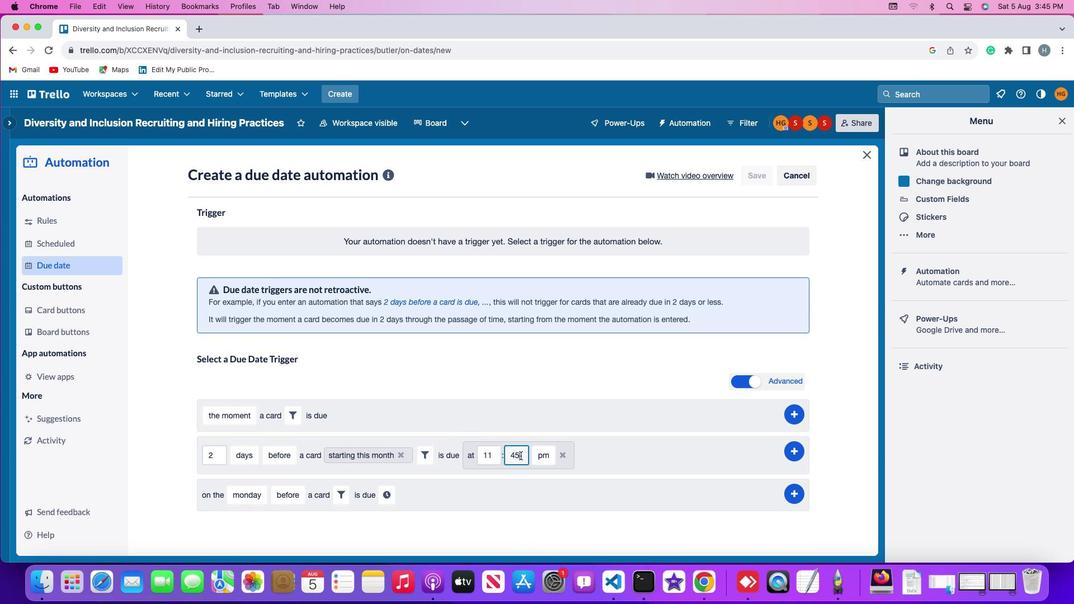 
Action: Key pressed Key.backspaceKey.backspaceKey.backspace'0'
Screenshot: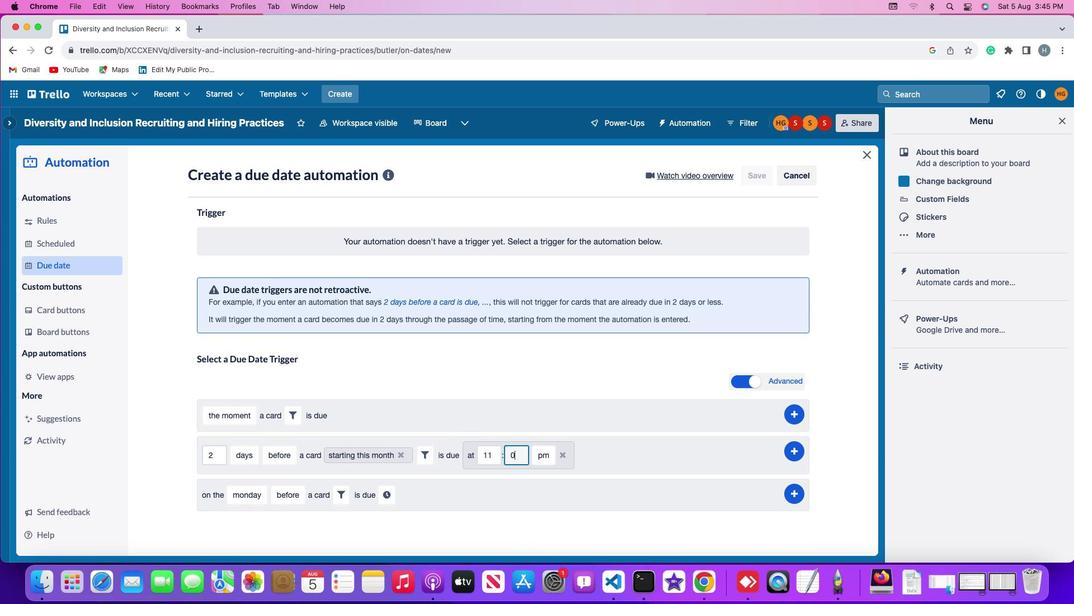 
Action: Mouse moved to (522, 450)
Screenshot: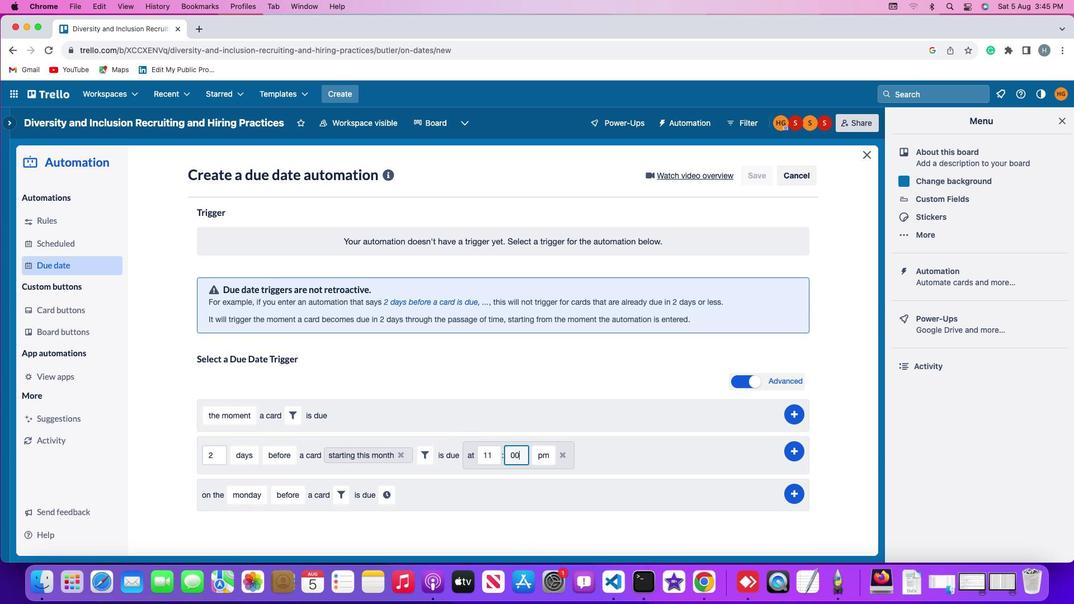 
Action: Key pressed '0'
Screenshot: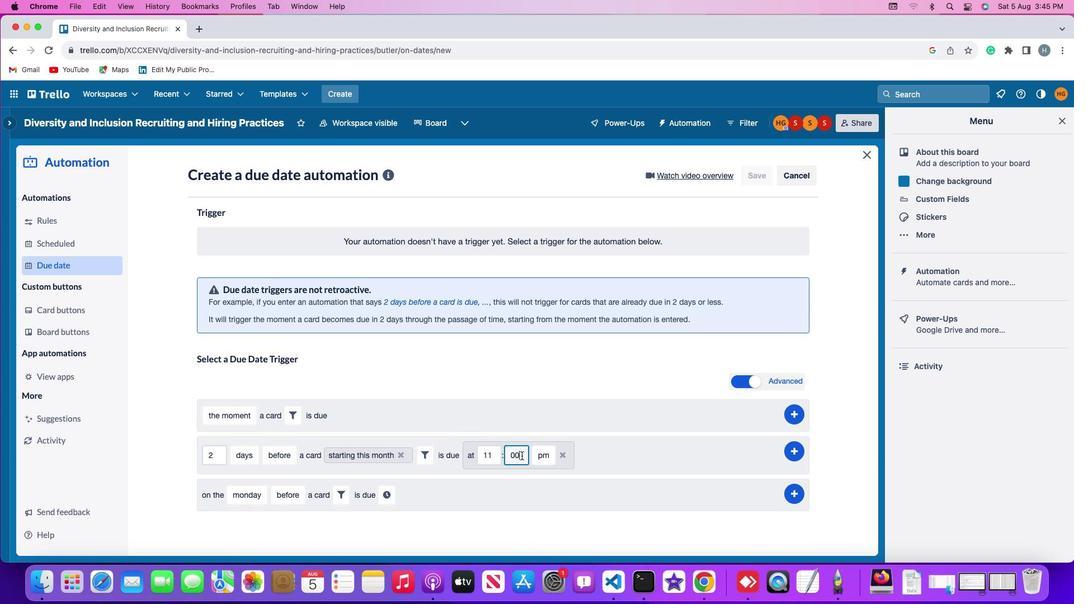 
Action: Mouse moved to (541, 451)
Screenshot: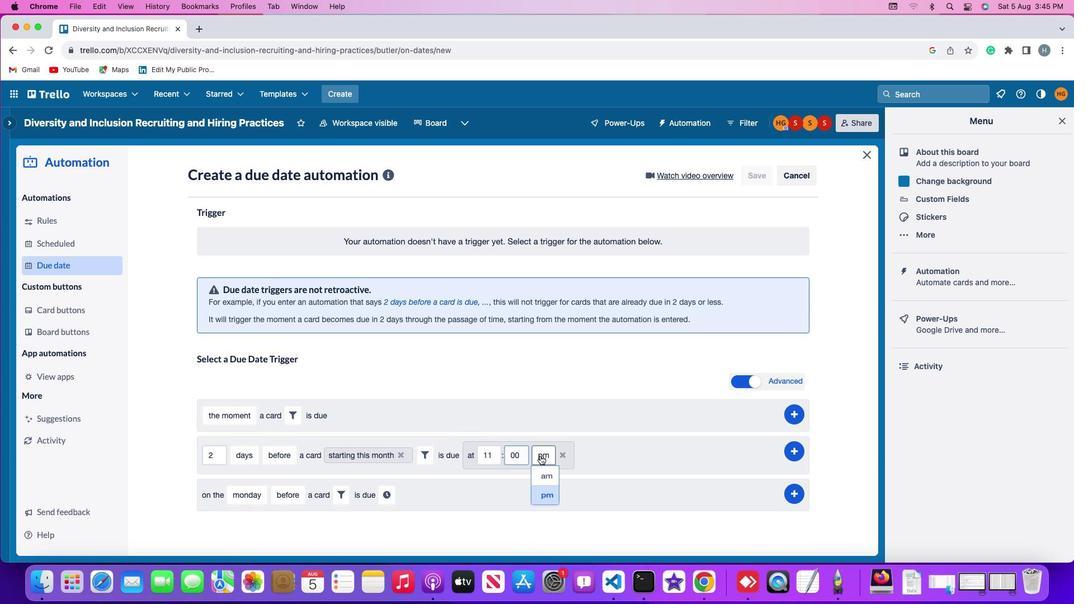 
Action: Mouse pressed left at (541, 451)
Screenshot: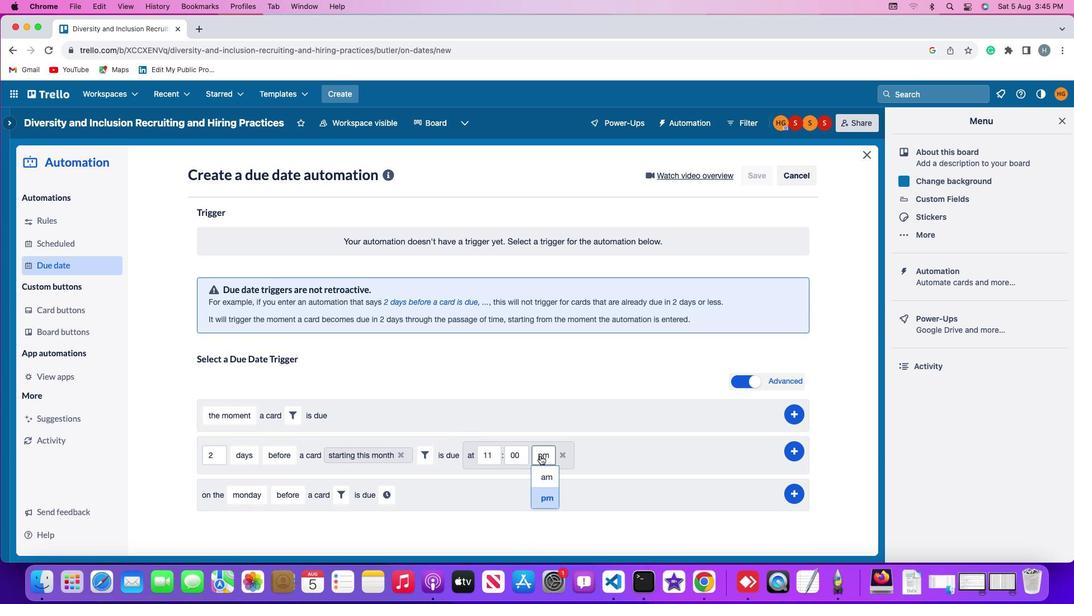 
Action: Mouse moved to (547, 467)
Screenshot: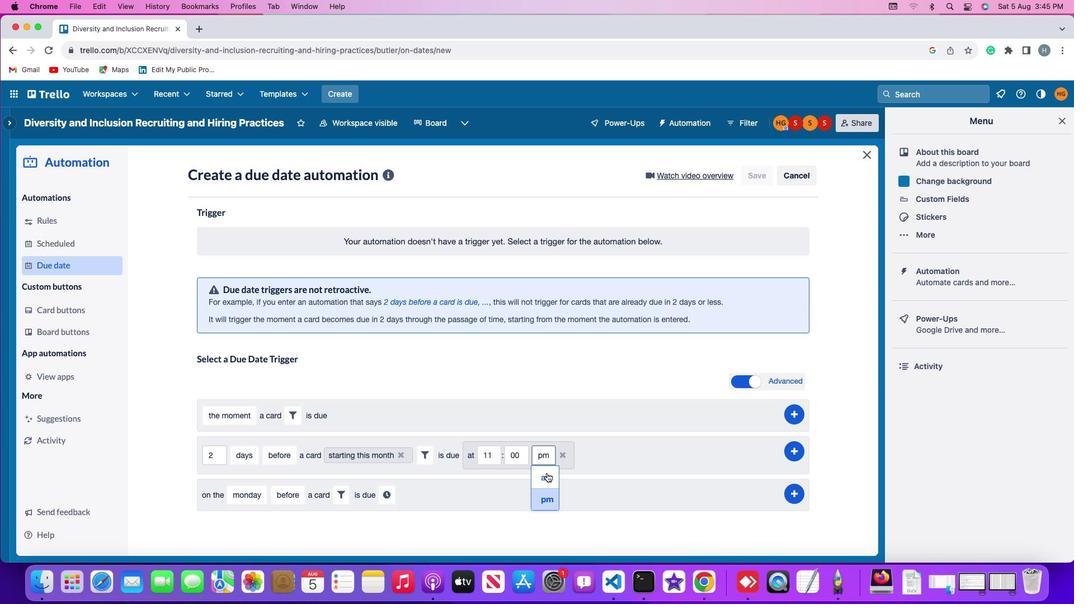 
Action: Mouse pressed left at (547, 467)
Screenshot: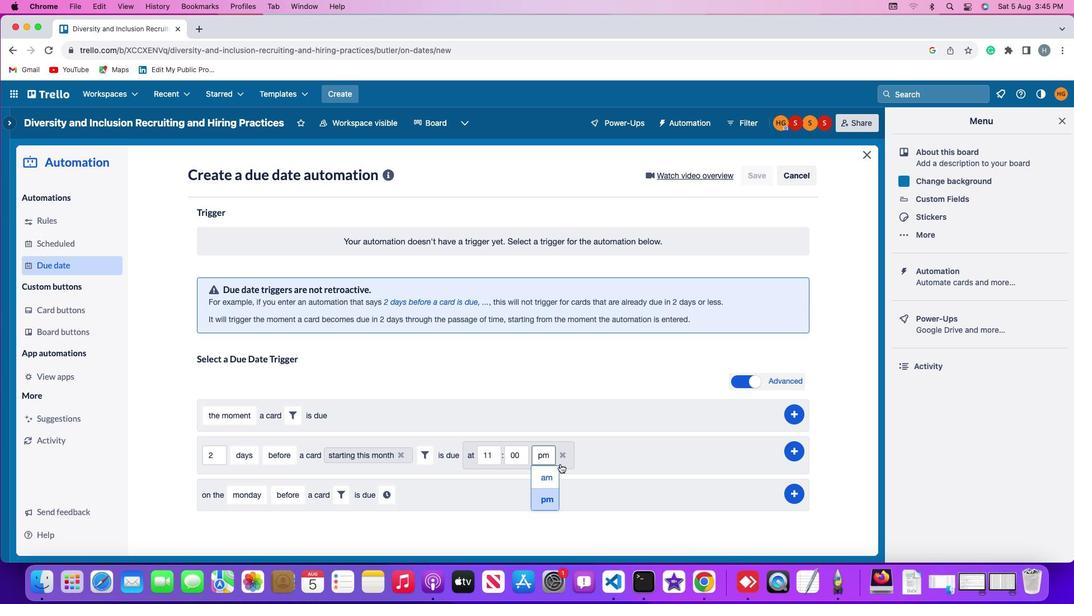 
Action: Mouse moved to (785, 442)
Screenshot: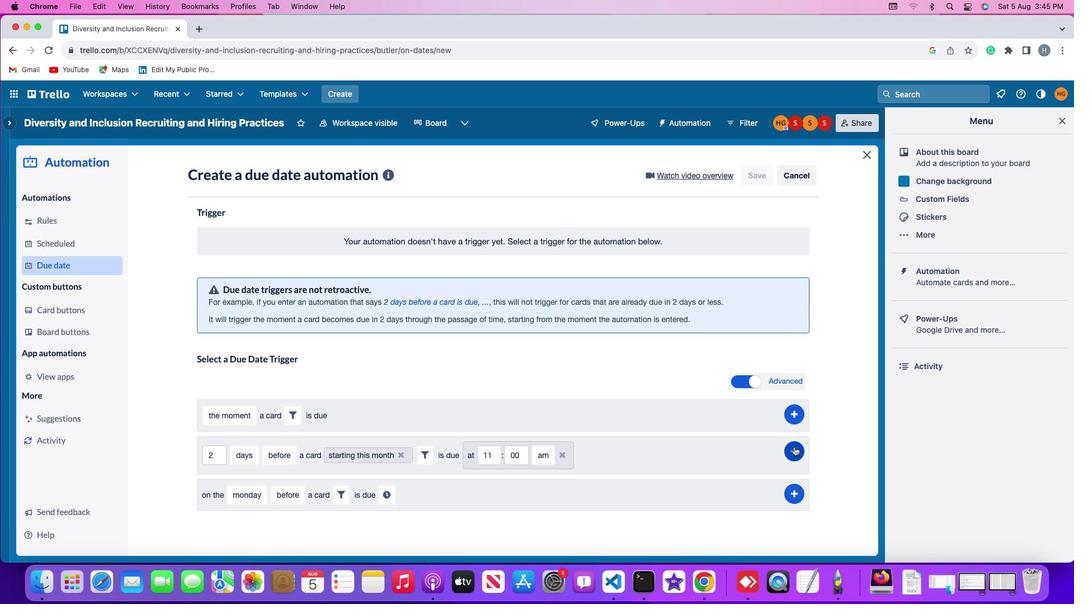 
Action: Mouse pressed left at (785, 442)
Screenshot: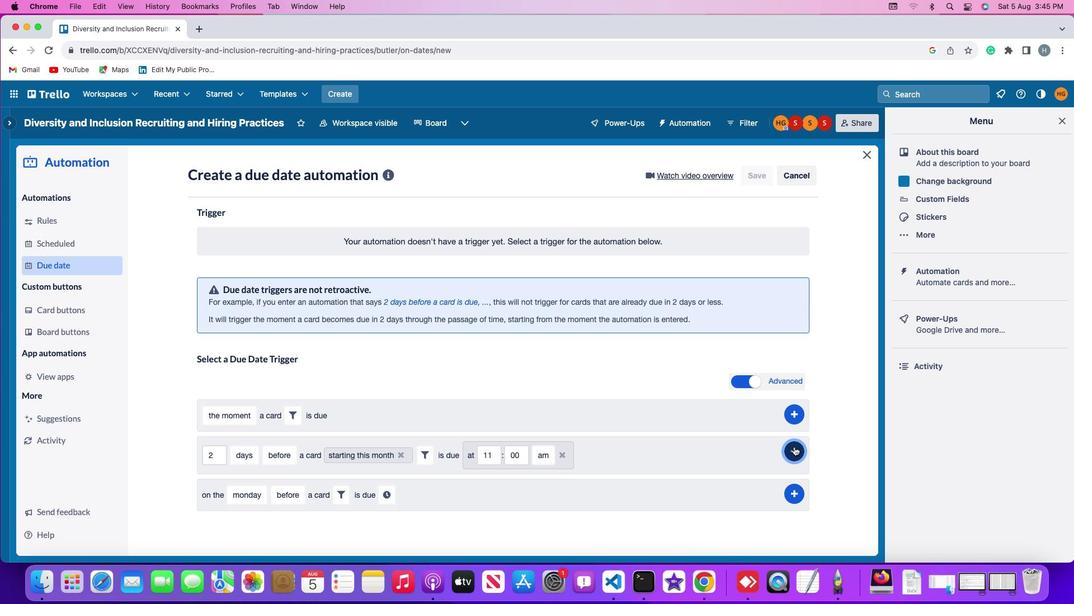 
Action: Mouse moved to (830, 309)
Screenshot: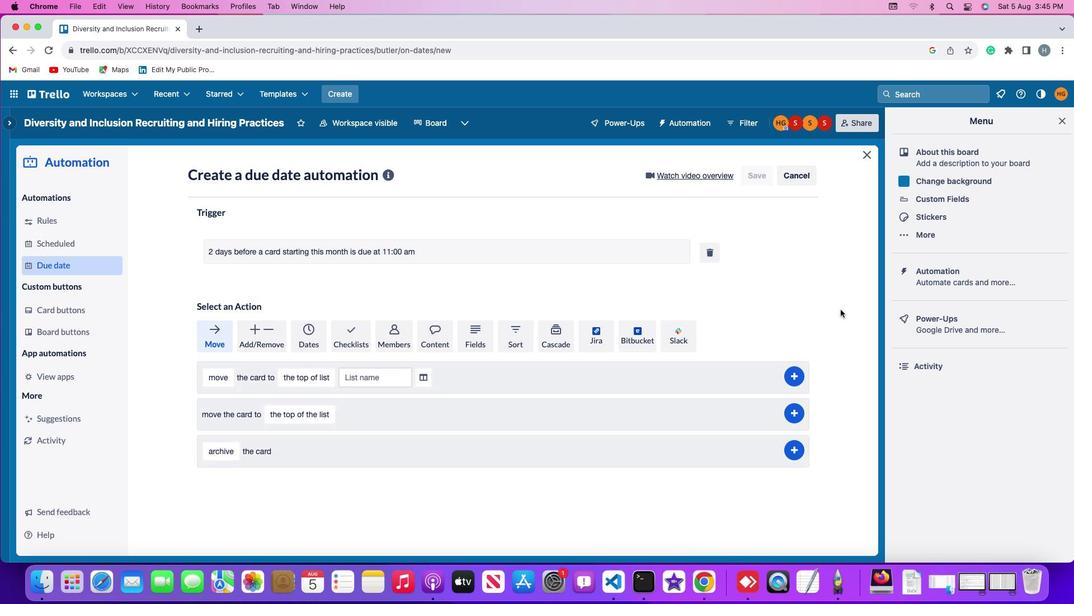 
